Task: Look for space in Saratoga, United States from 10th July, 2023 to 15th July, 2023 for 7 adults in price range Rs.10000 to Rs.15000. Place can be entire place or shared room with 4 bedrooms having 7 beds and 4 bathrooms. Property type can be house, flat, guest house. Amenities needed are: wifi, TV, free parkinig on premises, gym, breakfast. Booking option can be shelf check-in. Required host language is English.
Action: Mouse moved to (407, 96)
Screenshot: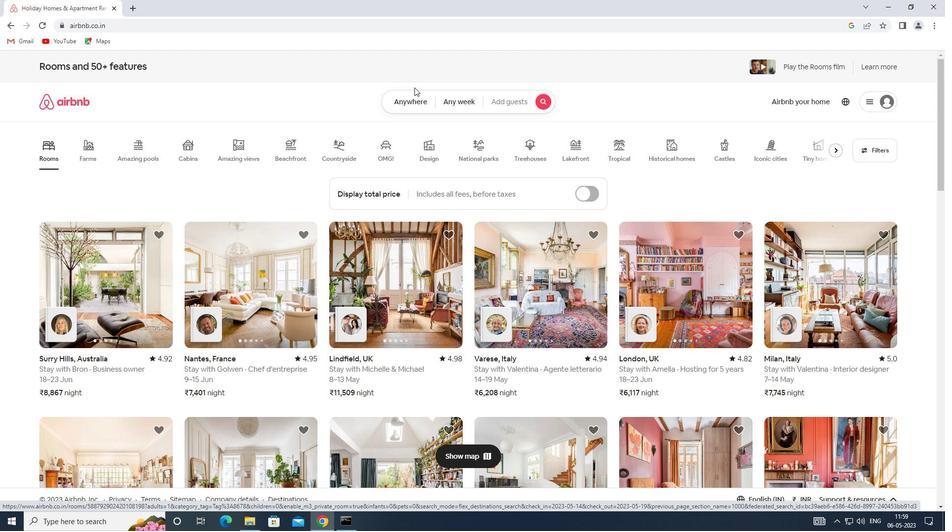 
Action: Mouse pressed left at (407, 96)
Screenshot: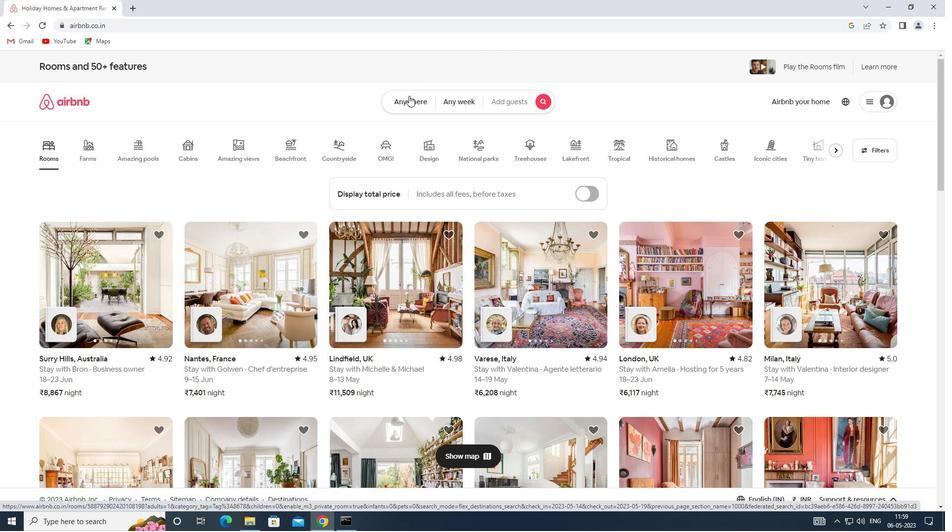 
Action: Mouse moved to (277, 146)
Screenshot: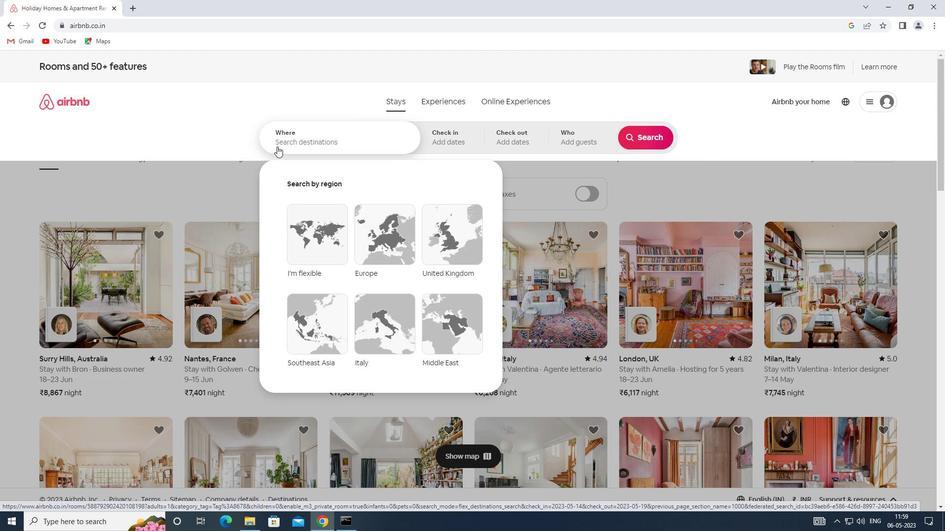 
Action: Mouse pressed left at (277, 146)
Screenshot: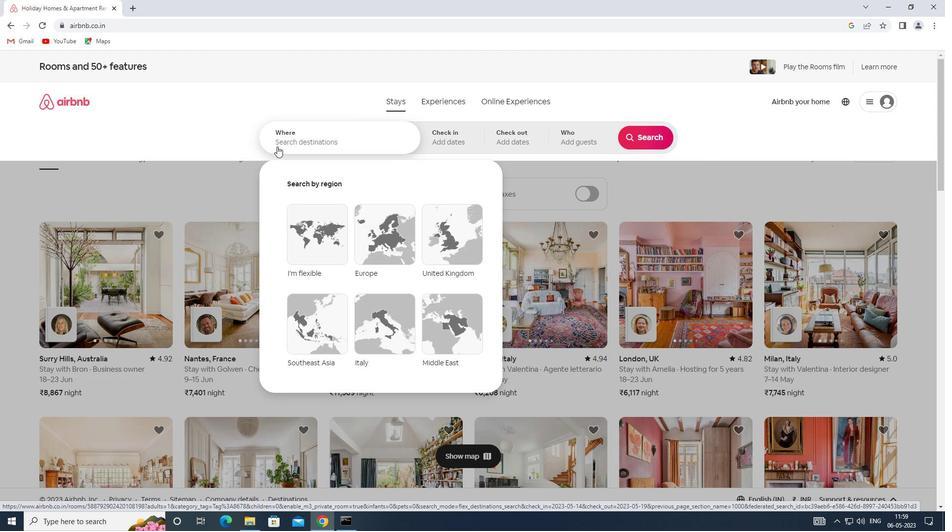 
Action: Key pressed <Key.shift><Key.shift><Key.shift><Key.shift><Key.shift><Key.shift><Key.shift><Key.shift><Key.shift><Key.shift><Key.shift><Key.shift><Key.shift><Key.shift><Key.shift><Key.shift><Key.shift><Key.shift><Key.shift><Key.shift><Key.shift><Key.shift><Key.shift><Key.shift><Key.shift><Key.shift><Key.shift><Key.shift><Key.shift><Key.shift><Key.shift><Key.shift><Key.shift><Key.shift><Key.shift><Key.shift><Key.shift><Key.shift><Key.shift><Key.shift><Key.shift><Key.shift><Key.shift><Key.shift>SPACE<Key.space>IN<Key.space><Key.shift><Key.shift><Key.shift><Key.shift><Key.shift><Key.shift><Key.shift><Key.shift><Key.shift><Key.shift><Key.shift><Key.shift><Key.shift><Key.shift><Key.shift><Key.shift><Key.shift><Key.shift><Key.shift><Key.shift><Key.shift><Key.shift><Key.shift><Key.shift><Key.shift><Key.shift><Key.shift><Key.shift><Key.shift><Key.shift><Key.shift><Key.shift><Key.shift>SARATOGA,<Key.shift>UNITED<Key.space><Key.shift>STATES
Screenshot: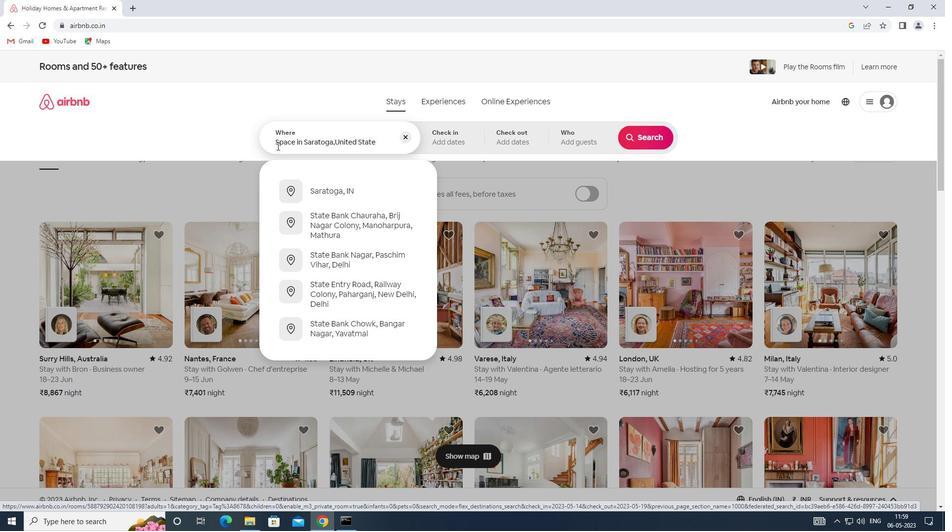 
Action: Mouse moved to (446, 135)
Screenshot: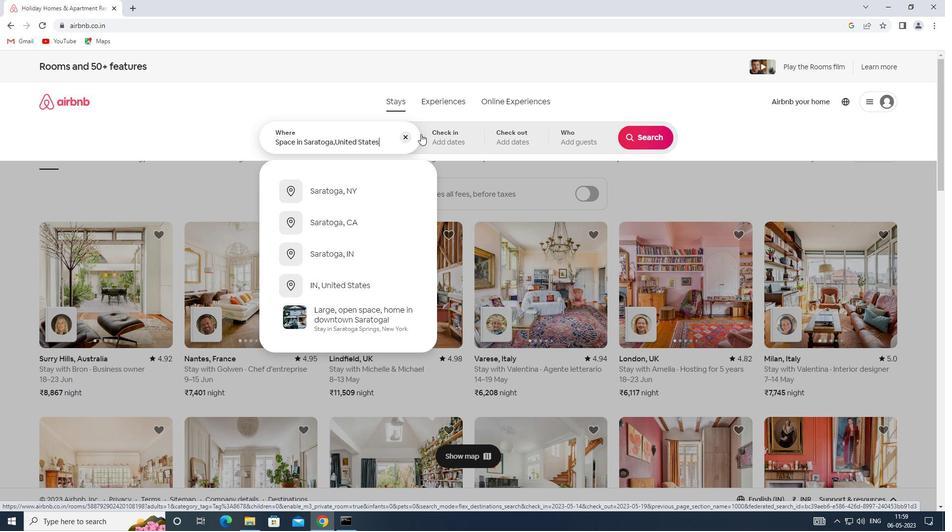 
Action: Mouse pressed left at (446, 135)
Screenshot: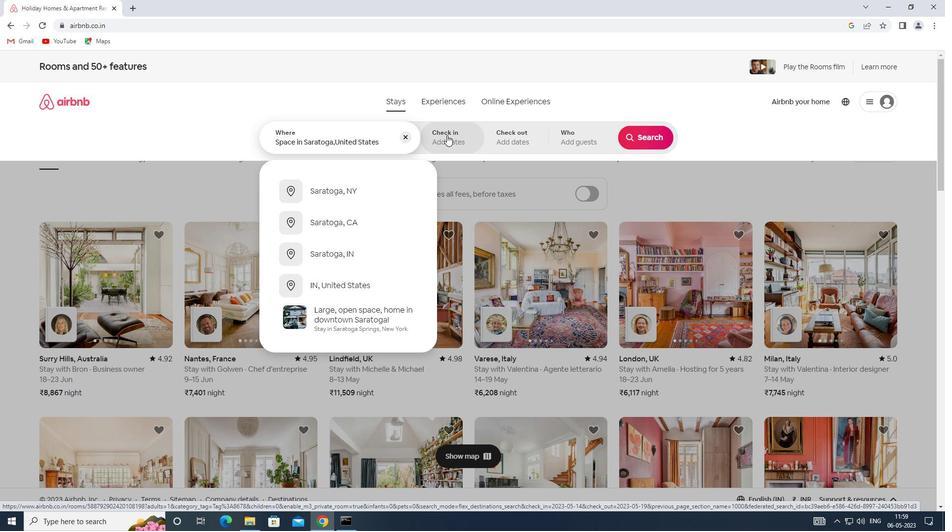 
Action: Mouse moved to (641, 221)
Screenshot: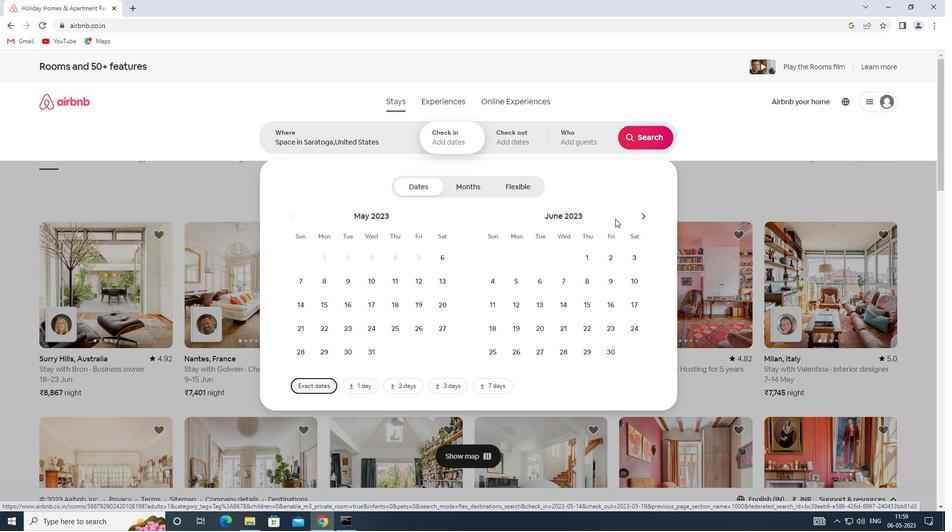 
Action: Mouse pressed left at (641, 221)
Screenshot: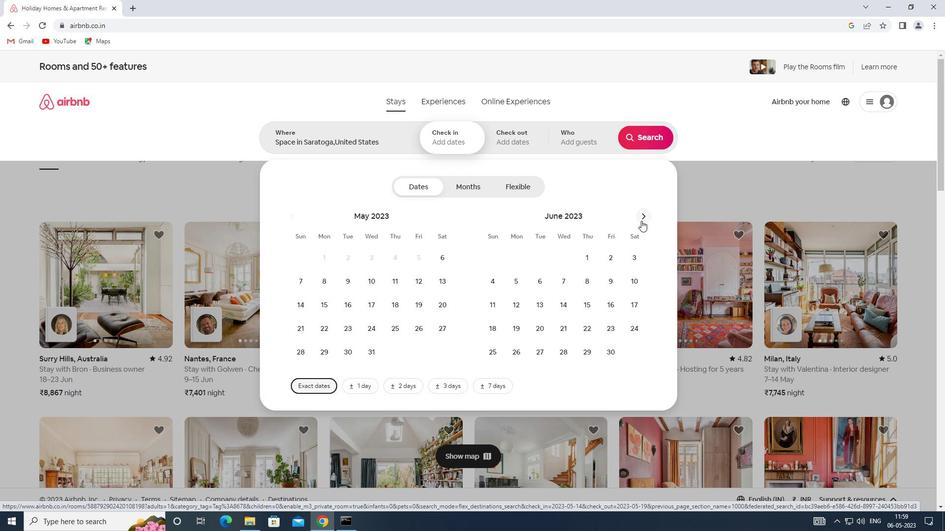 
Action: Mouse moved to (516, 304)
Screenshot: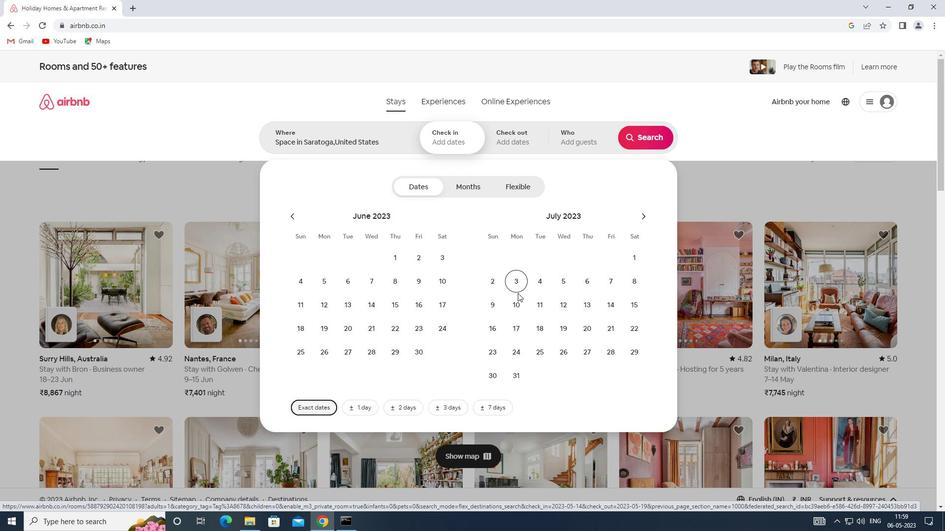 
Action: Mouse pressed left at (516, 304)
Screenshot: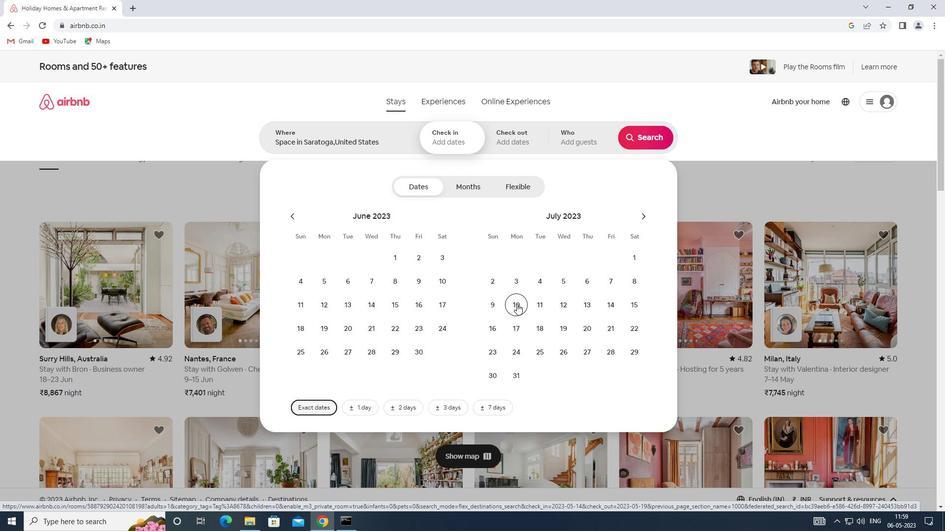 
Action: Mouse moved to (625, 305)
Screenshot: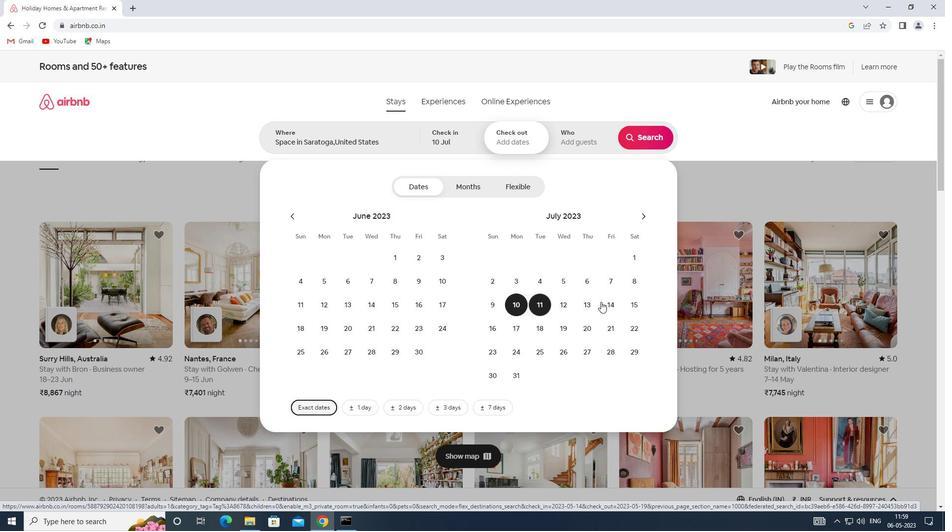 
Action: Mouse pressed left at (625, 305)
Screenshot: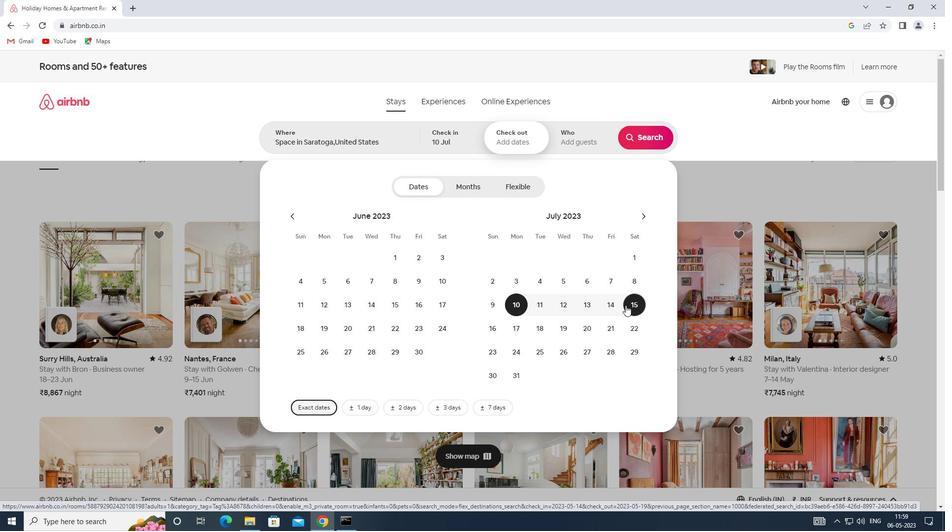 
Action: Mouse moved to (572, 142)
Screenshot: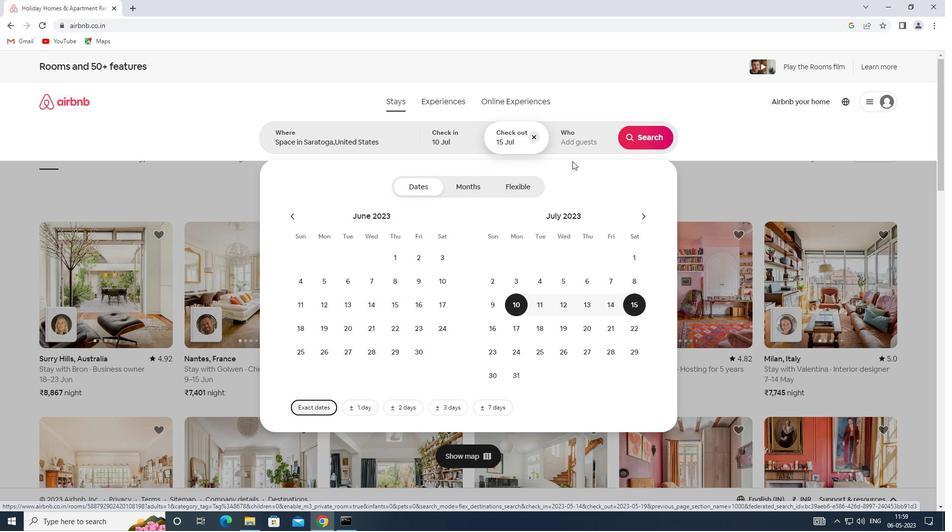 
Action: Mouse pressed left at (572, 142)
Screenshot: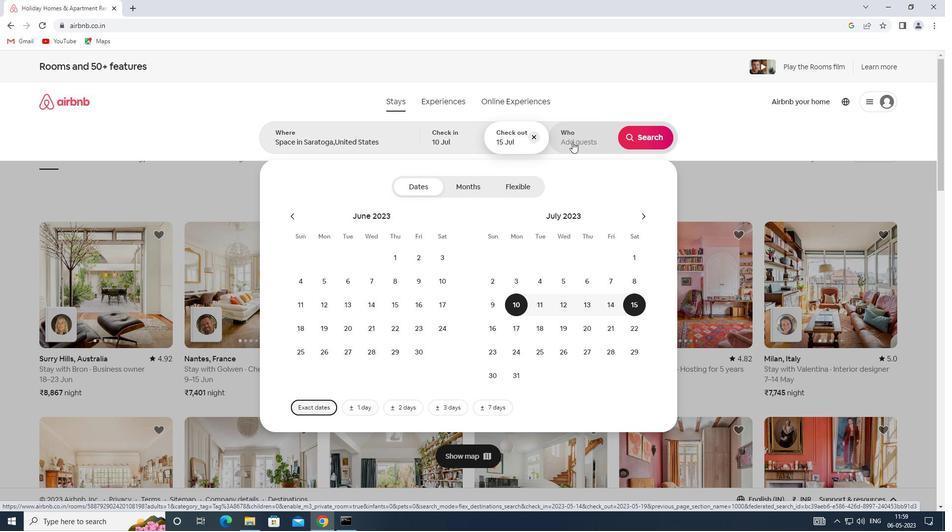 
Action: Mouse moved to (648, 195)
Screenshot: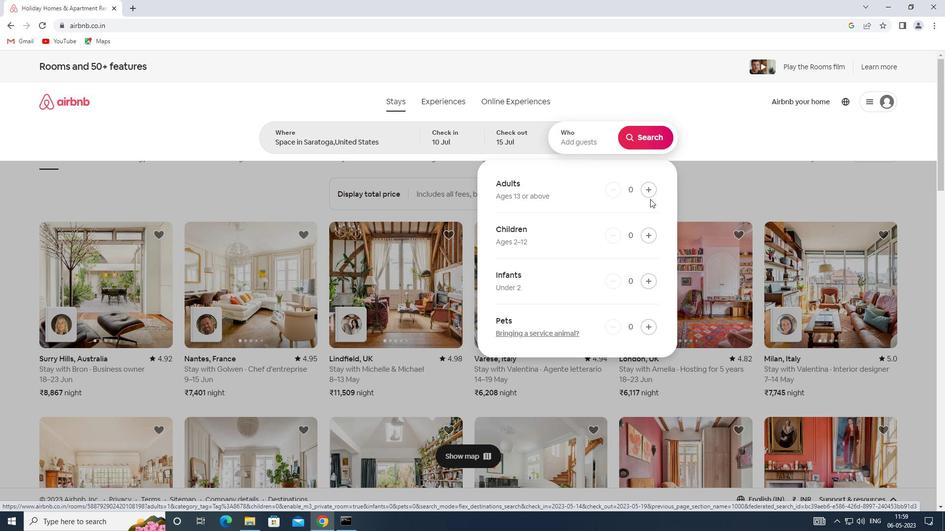 
Action: Mouse pressed left at (648, 195)
Screenshot: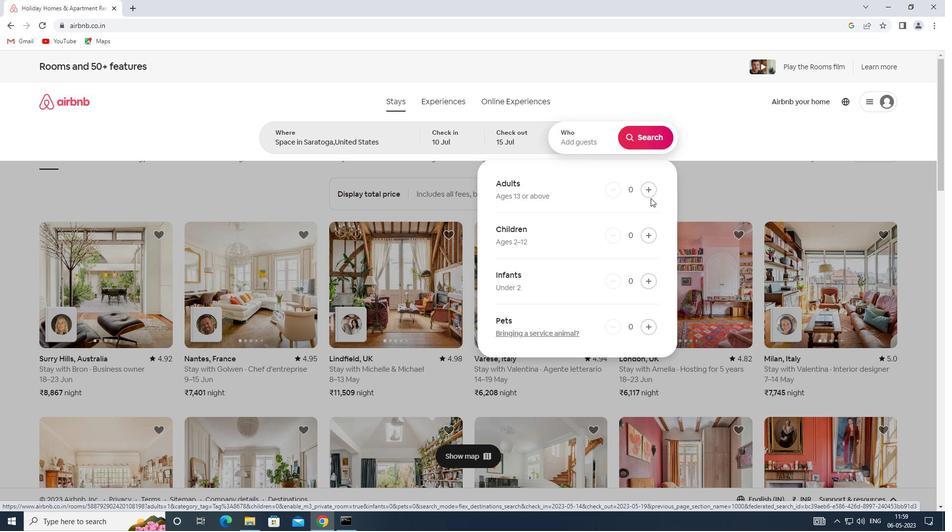 
Action: Mouse pressed left at (648, 195)
Screenshot: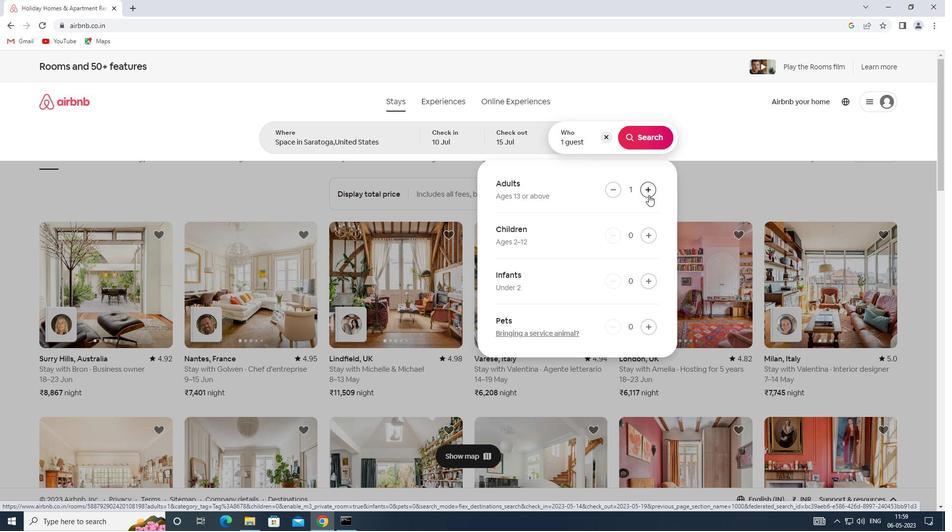 
Action: Mouse pressed left at (648, 195)
Screenshot: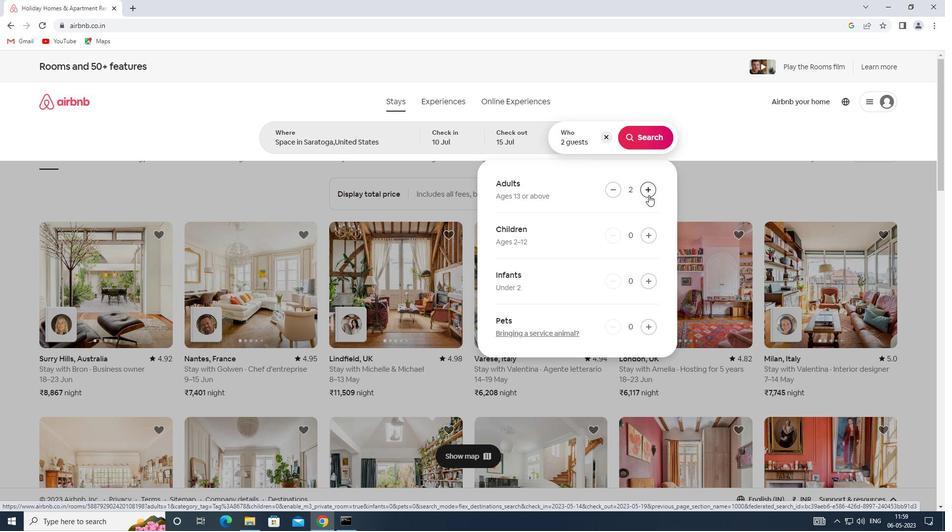 
Action: Mouse pressed left at (648, 195)
Screenshot: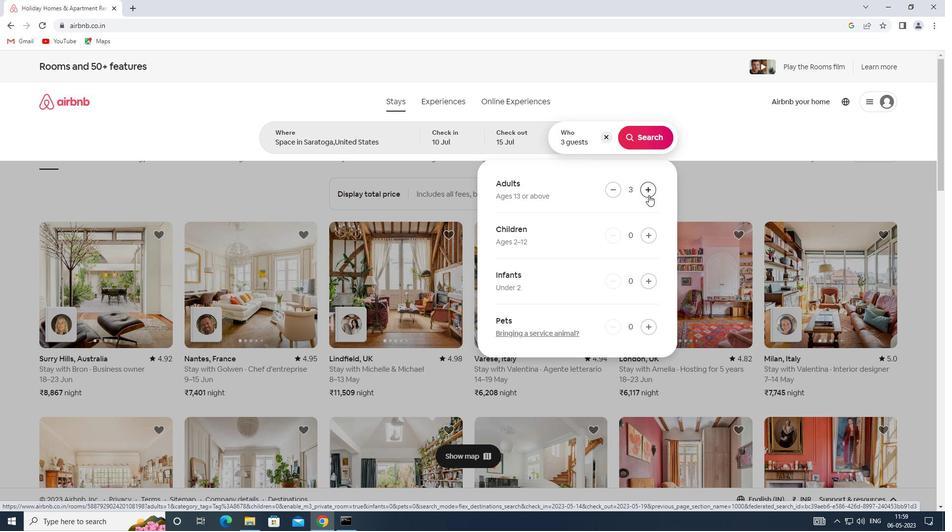 
Action: Mouse pressed left at (648, 195)
Screenshot: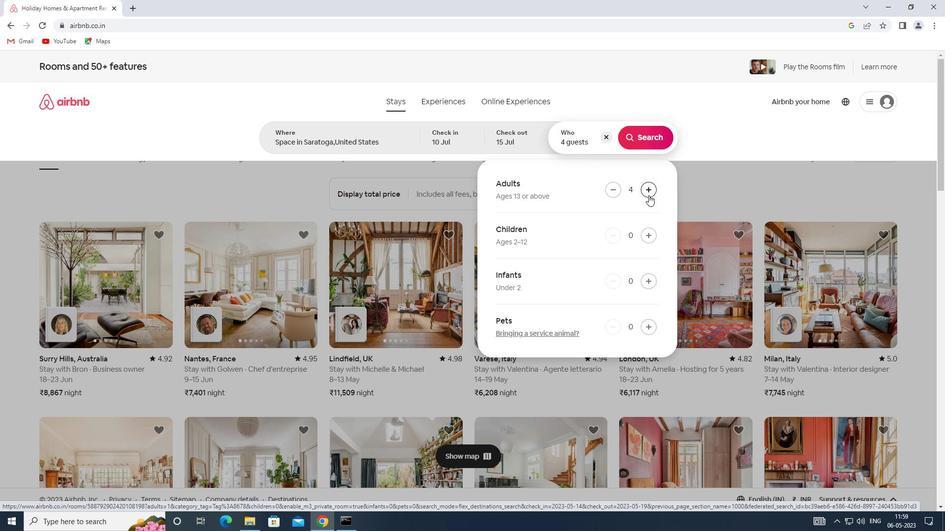 
Action: Mouse pressed left at (648, 195)
Screenshot: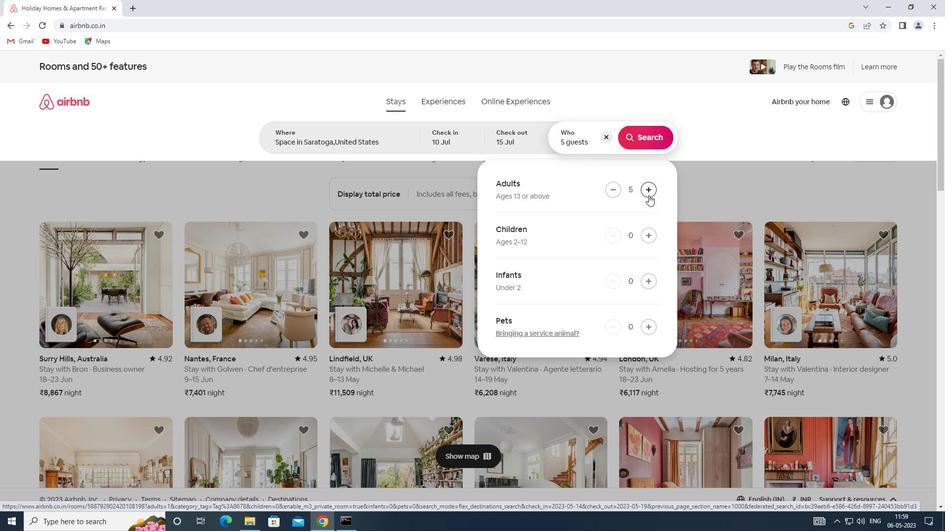 
Action: Mouse pressed left at (648, 195)
Screenshot: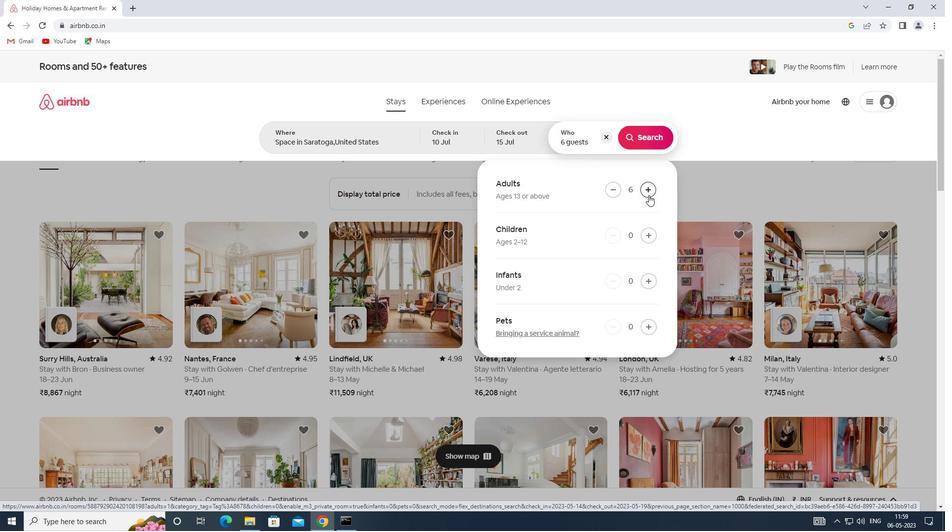 
Action: Mouse moved to (639, 139)
Screenshot: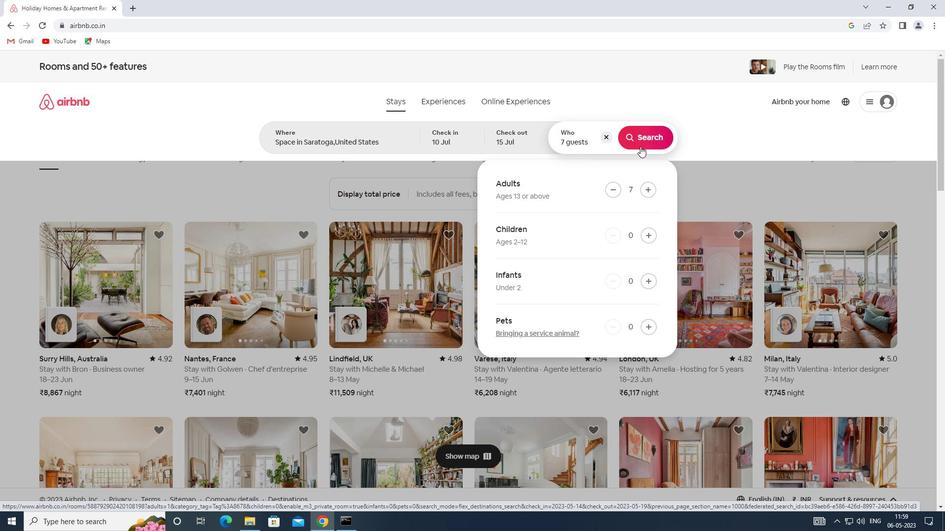 
Action: Mouse pressed left at (639, 139)
Screenshot: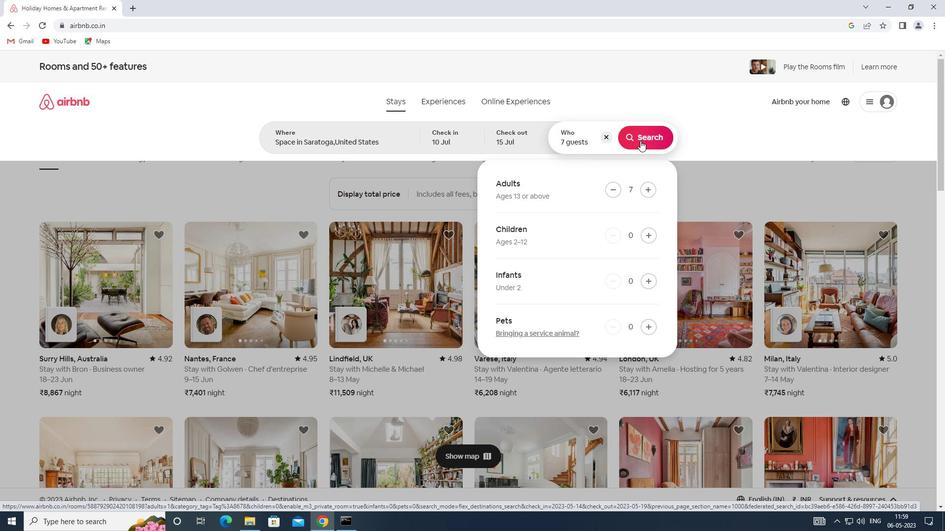 
Action: Mouse moved to (896, 113)
Screenshot: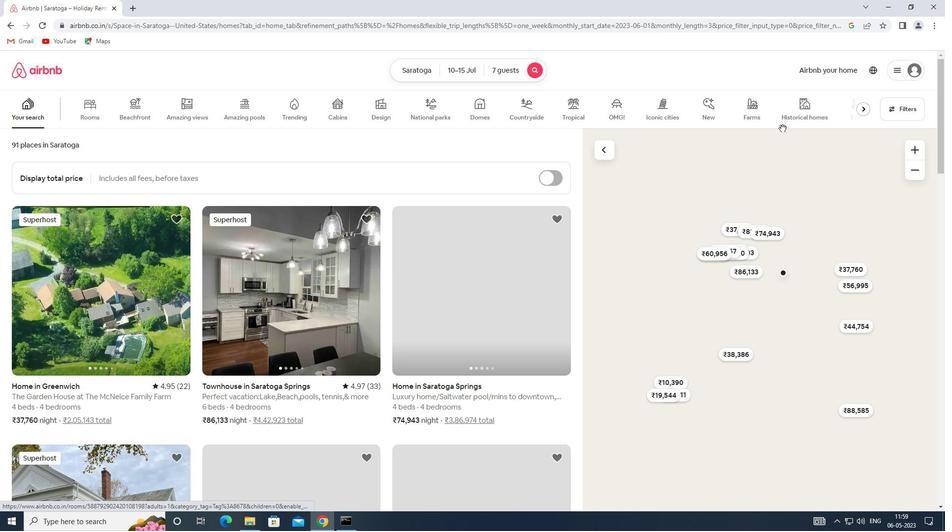 
Action: Mouse pressed left at (896, 113)
Screenshot: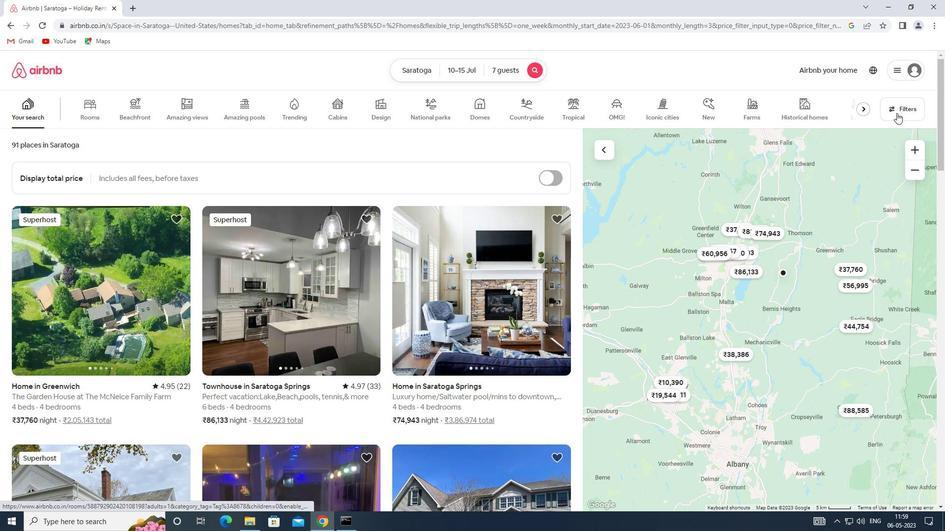 
Action: Mouse moved to (351, 352)
Screenshot: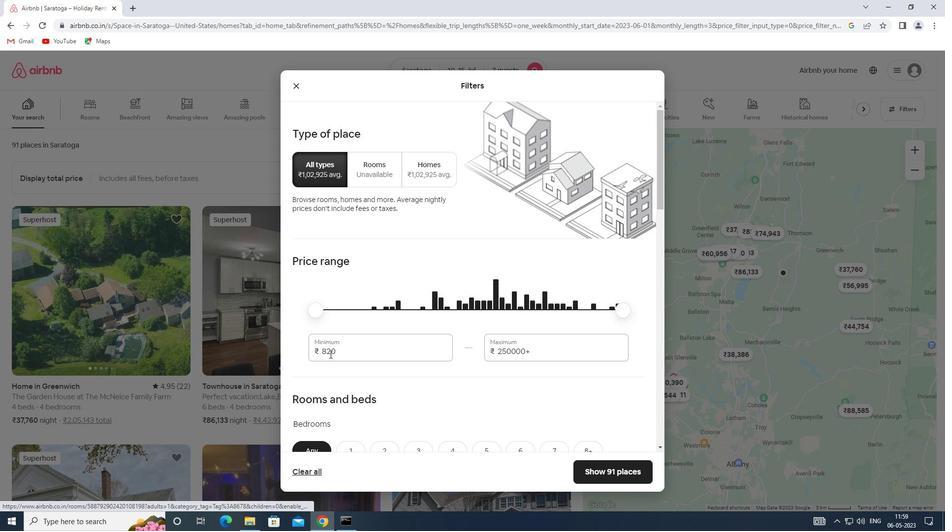 
Action: Mouse pressed left at (351, 352)
Screenshot: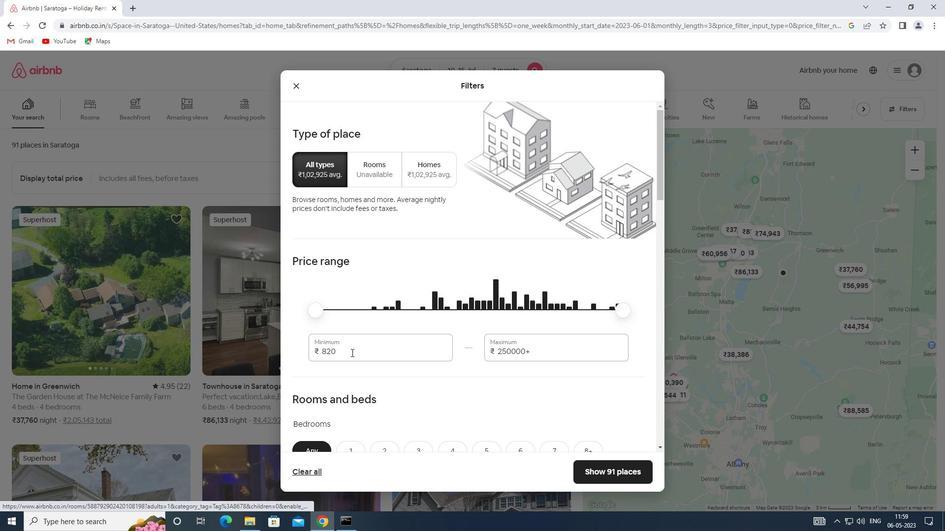 
Action: Mouse moved to (313, 347)
Screenshot: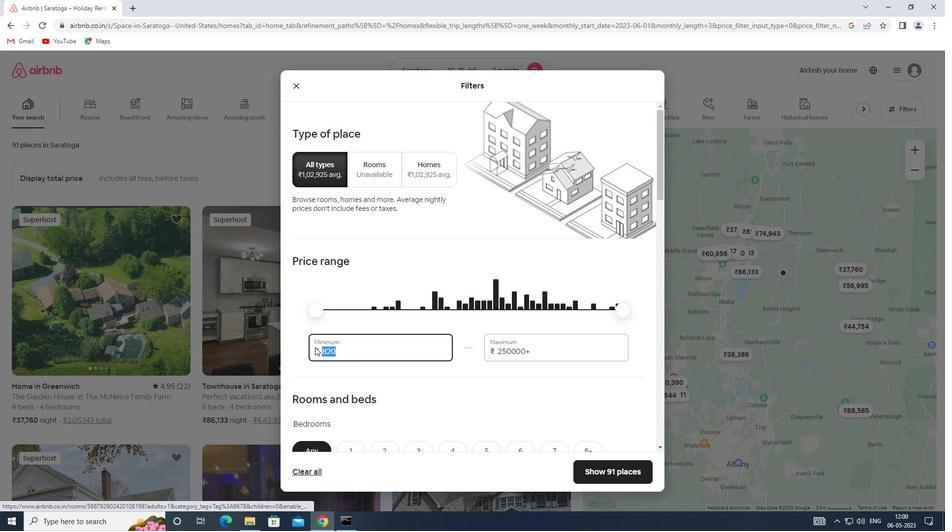 
Action: Key pressed 10000
Screenshot: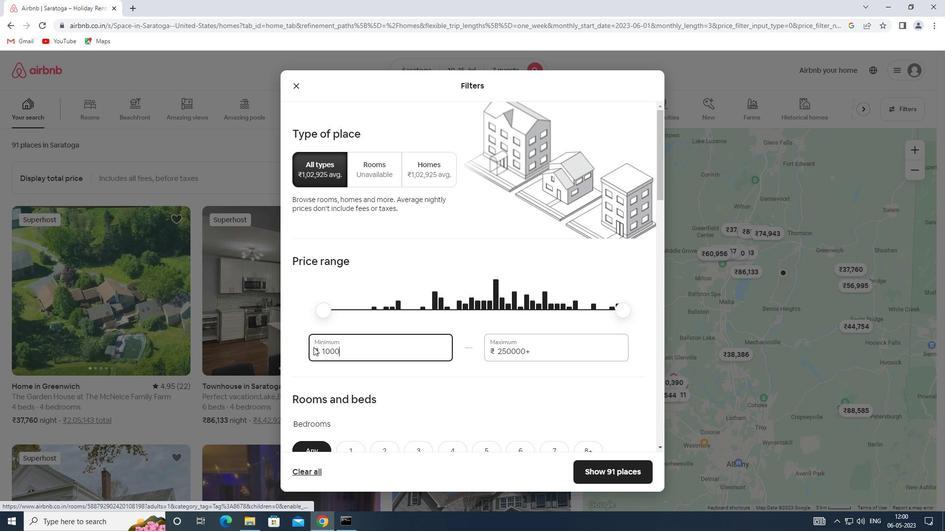 
Action: Mouse moved to (549, 351)
Screenshot: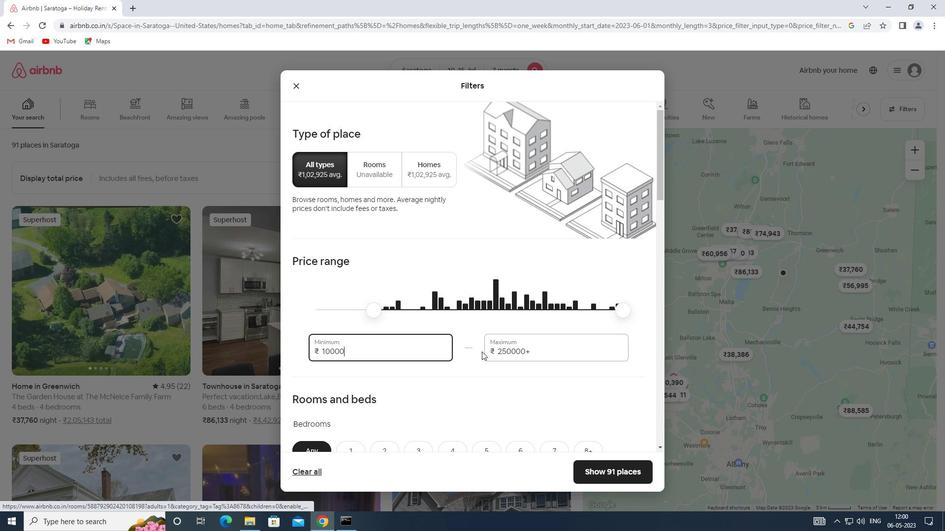 
Action: Mouse pressed left at (549, 351)
Screenshot: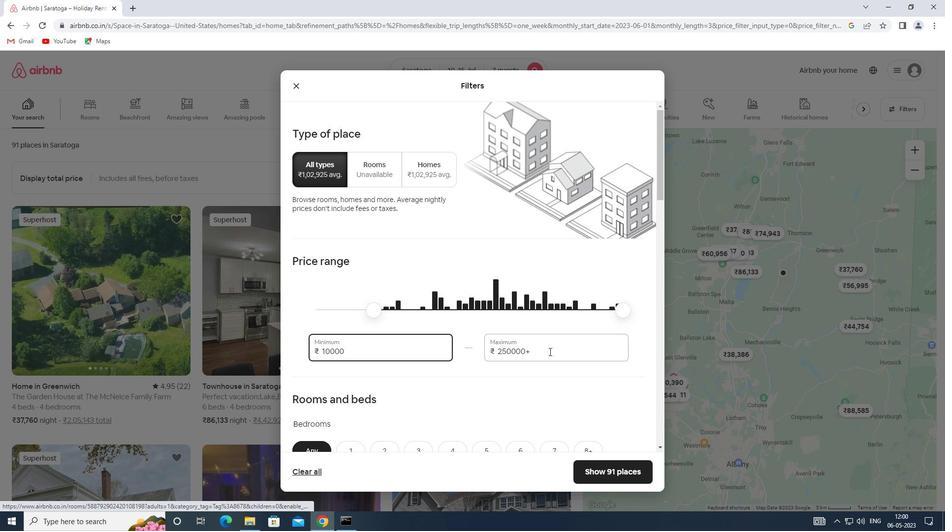 
Action: Mouse moved to (492, 351)
Screenshot: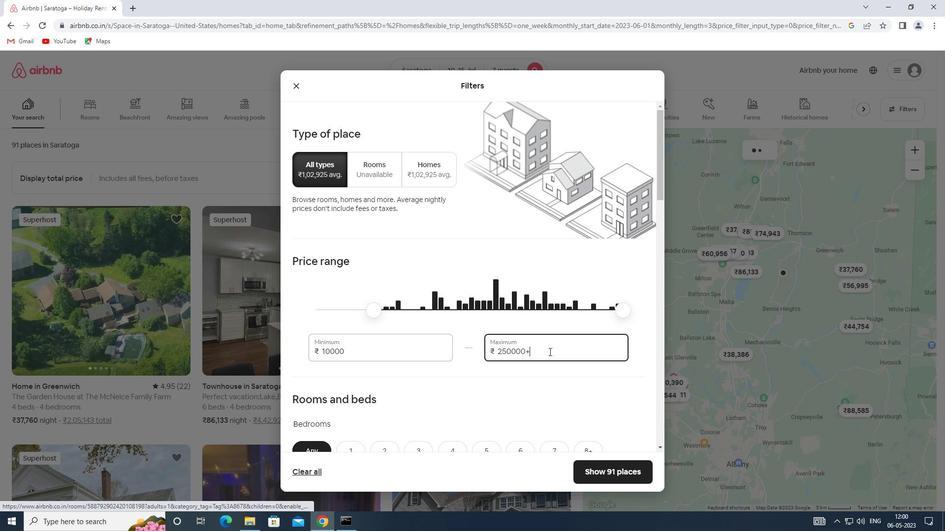 
Action: Key pressed 15000
Screenshot: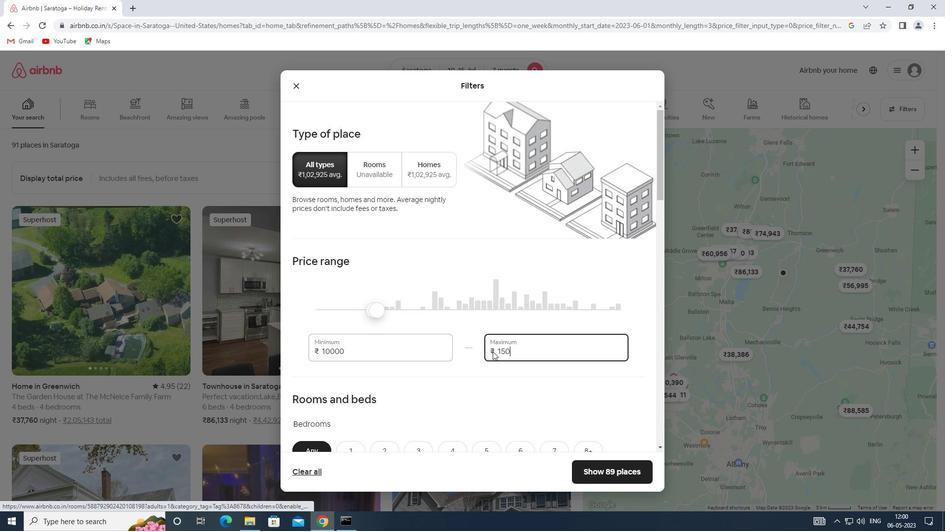 
Action: Mouse moved to (420, 345)
Screenshot: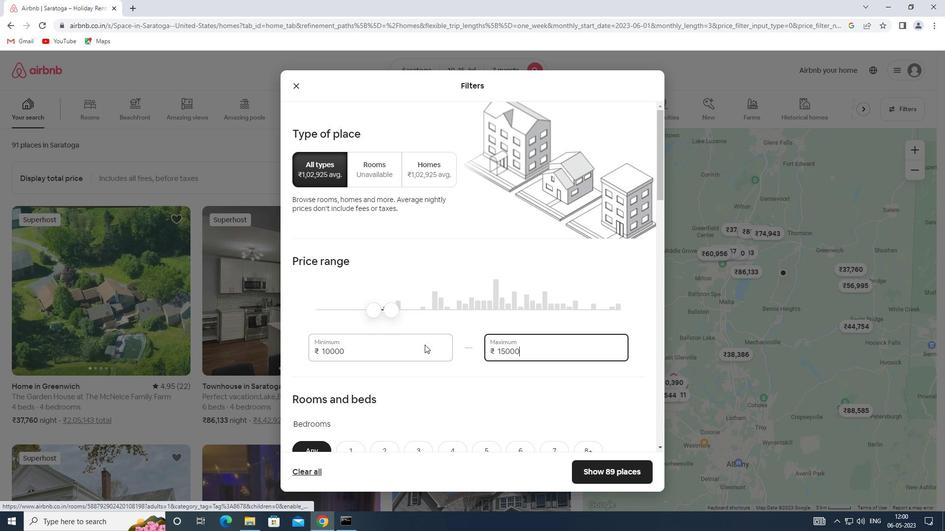
Action: Mouse scrolled (420, 344) with delta (0, 0)
Screenshot: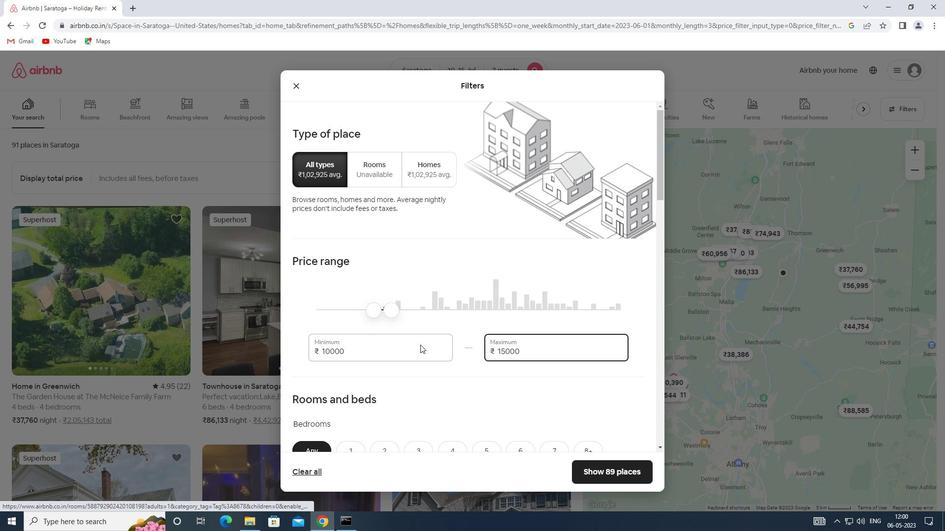 
Action: Mouse scrolled (420, 344) with delta (0, 0)
Screenshot: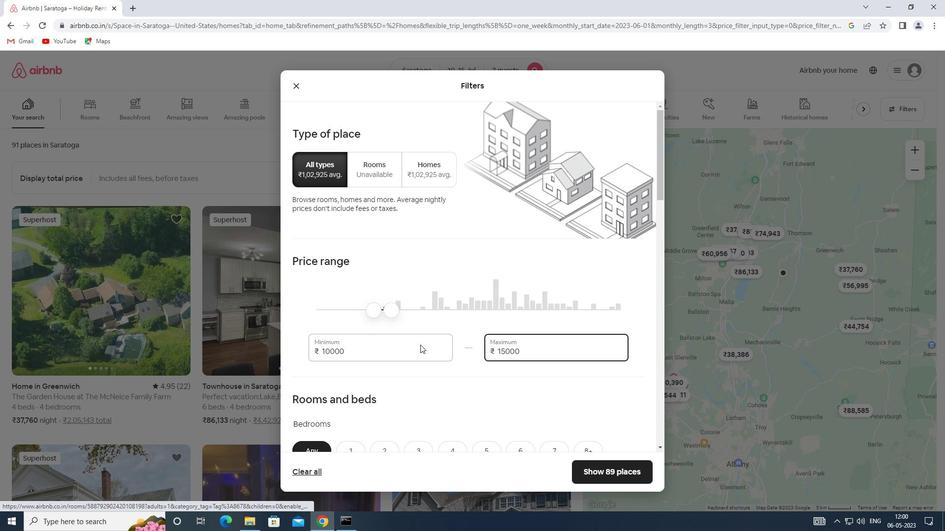 
Action: Mouse moved to (417, 340)
Screenshot: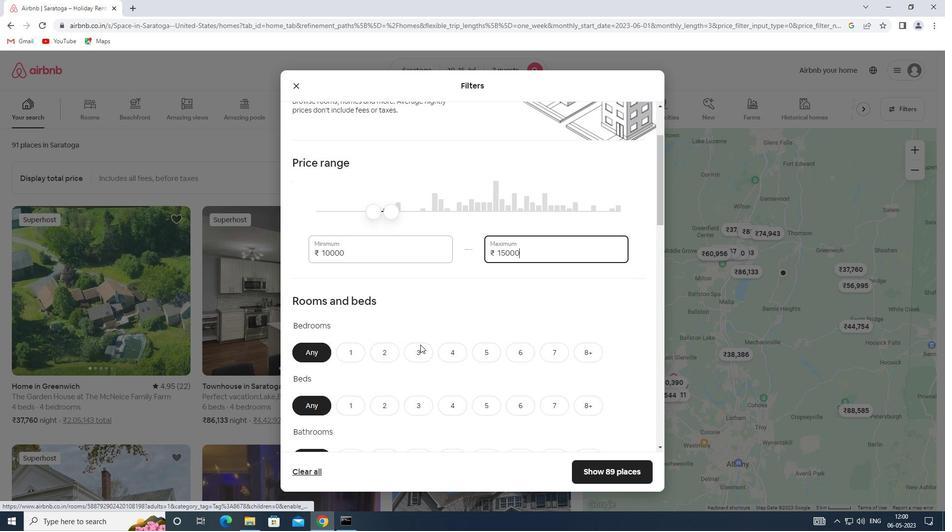 
Action: Mouse scrolled (417, 339) with delta (0, 0)
Screenshot: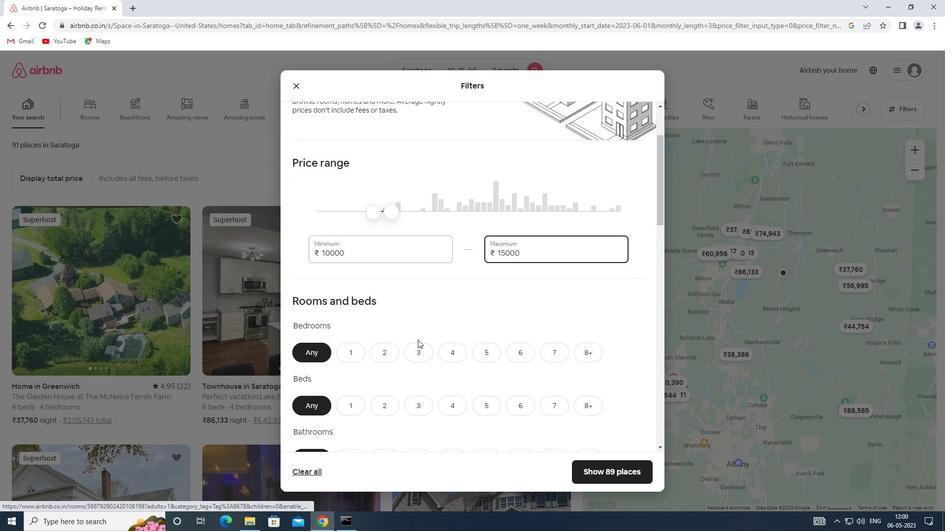 
Action: Mouse moved to (446, 301)
Screenshot: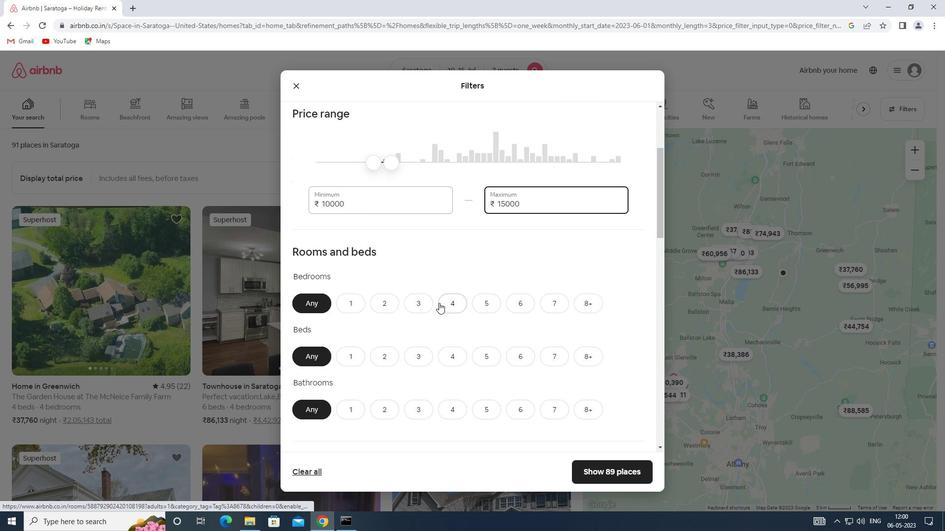 
Action: Mouse pressed left at (446, 301)
Screenshot: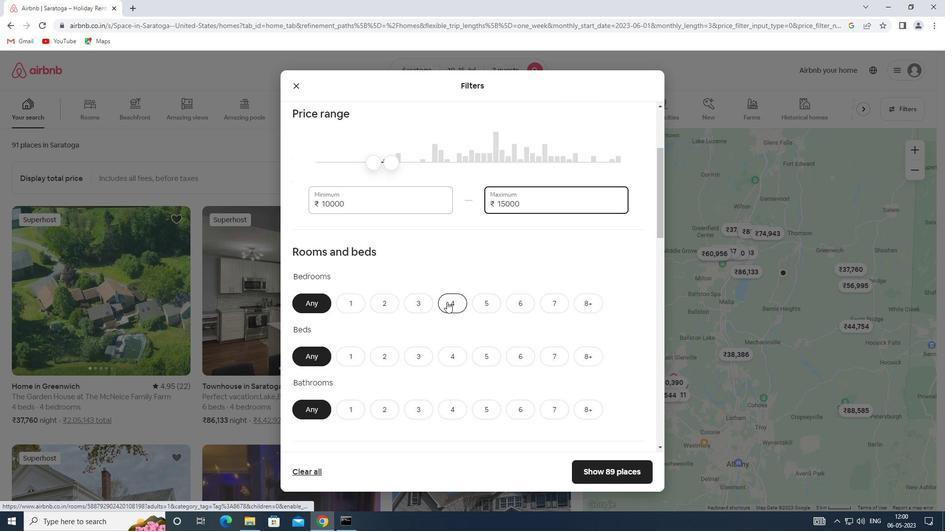 
Action: Mouse moved to (547, 355)
Screenshot: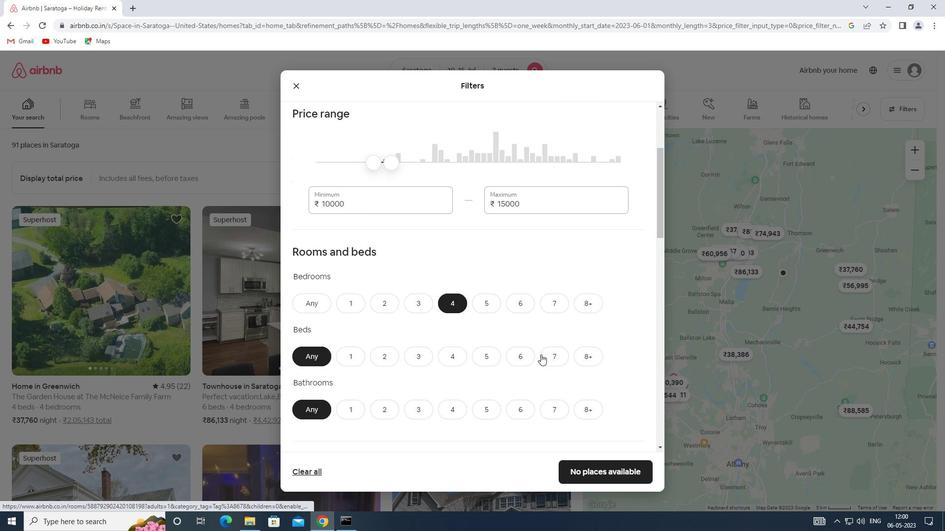 
Action: Mouse pressed left at (547, 355)
Screenshot: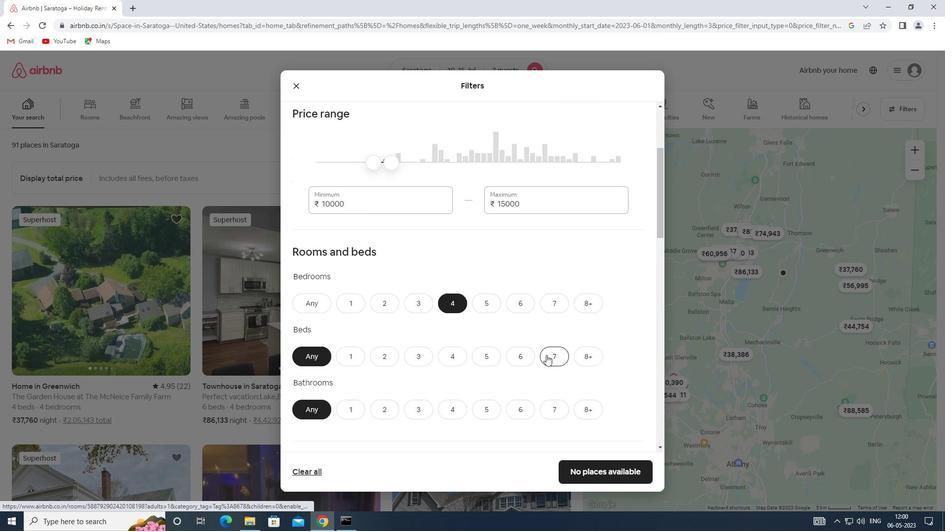 
Action: Mouse moved to (458, 410)
Screenshot: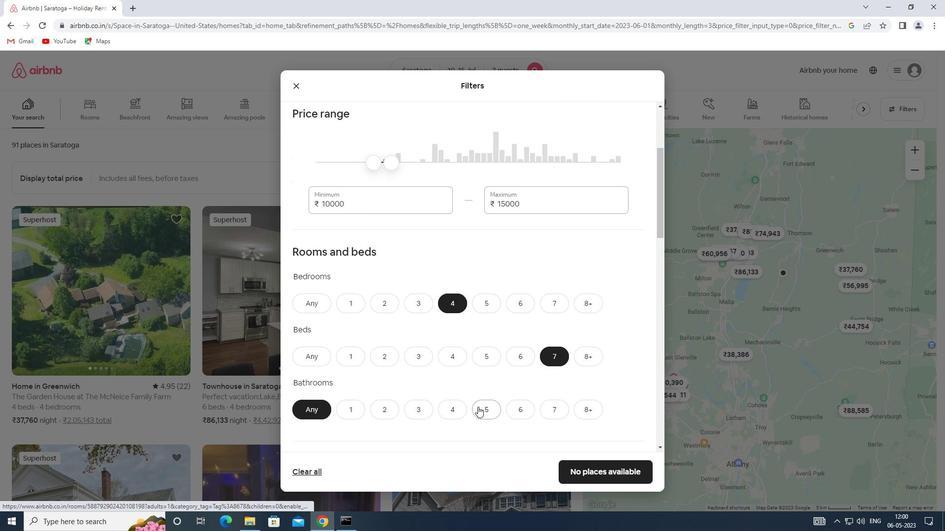 
Action: Mouse pressed left at (458, 410)
Screenshot: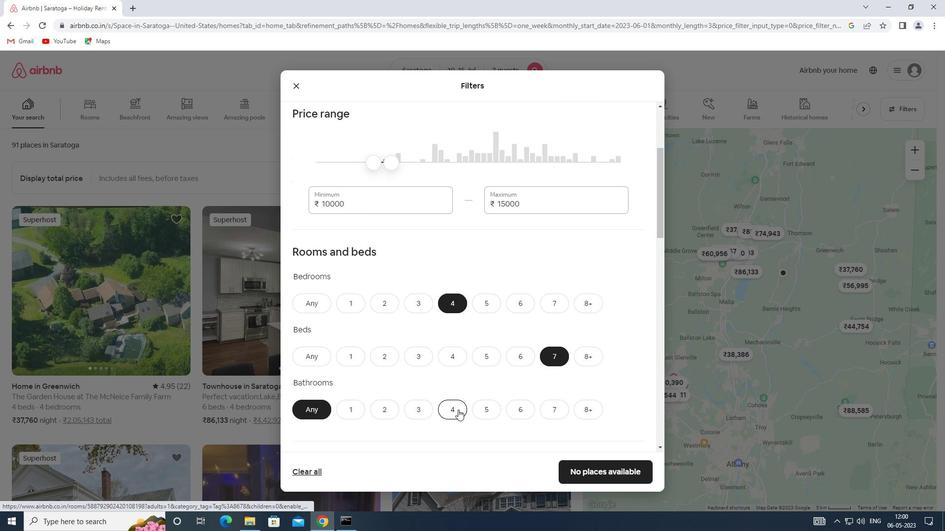 
Action: Mouse moved to (398, 342)
Screenshot: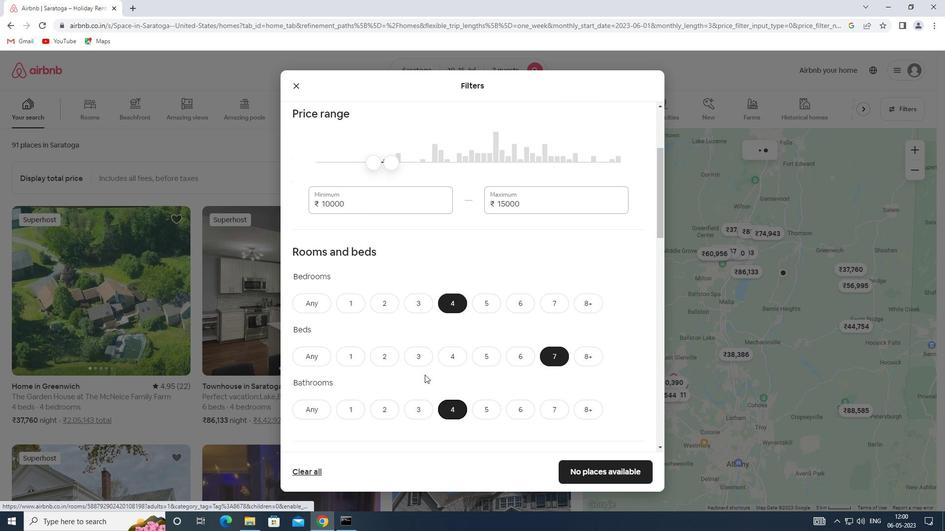 
Action: Mouse scrolled (398, 341) with delta (0, 0)
Screenshot: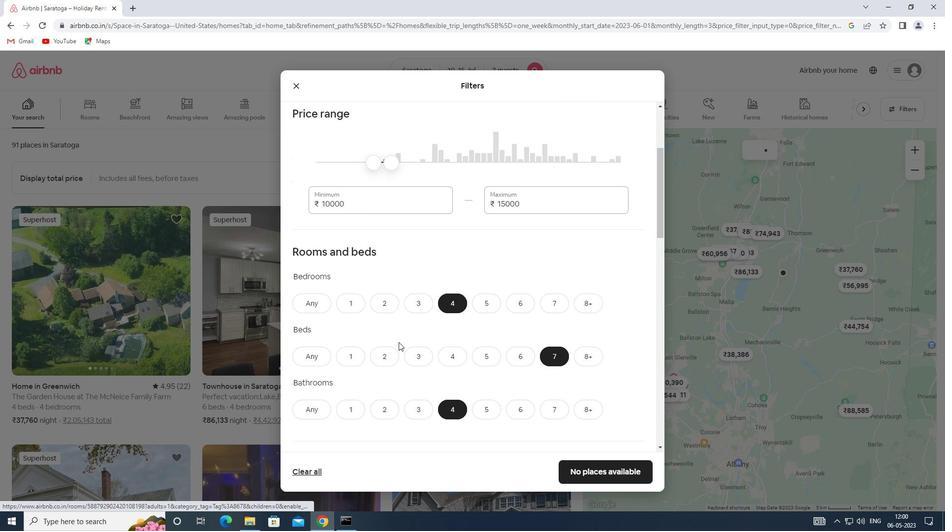 
Action: Mouse scrolled (398, 341) with delta (0, 0)
Screenshot: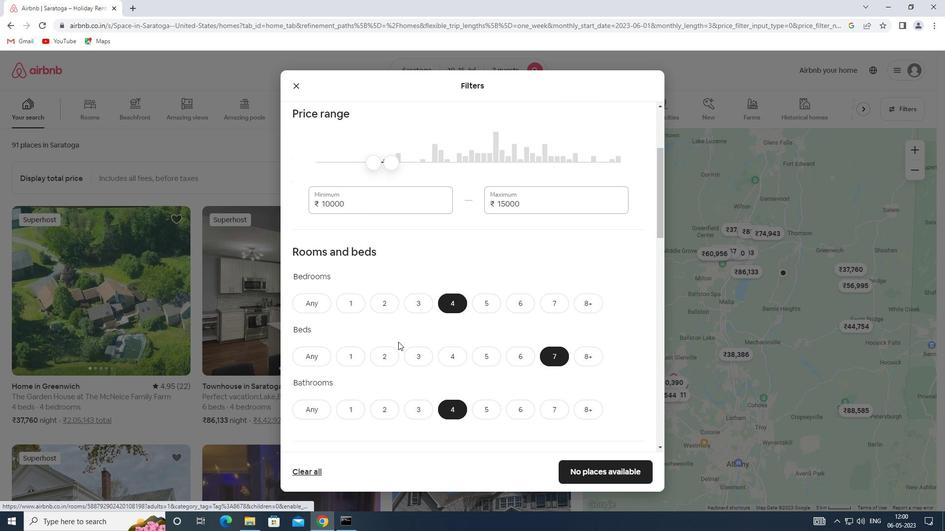 
Action: Mouse scrolled (398, 341) with delta (0, 0)
Screenshot: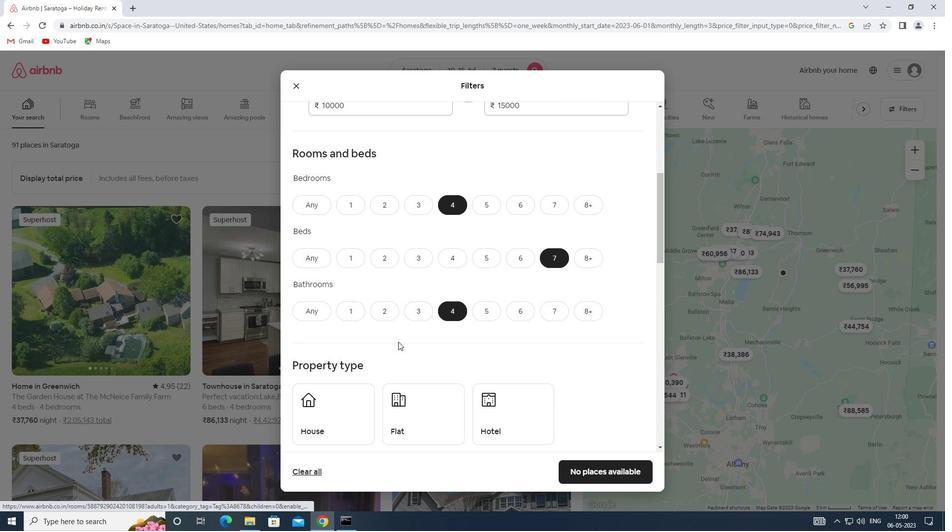
Action: Mouse scrolled (398, 341) with delta (0, 0)
Screenshot: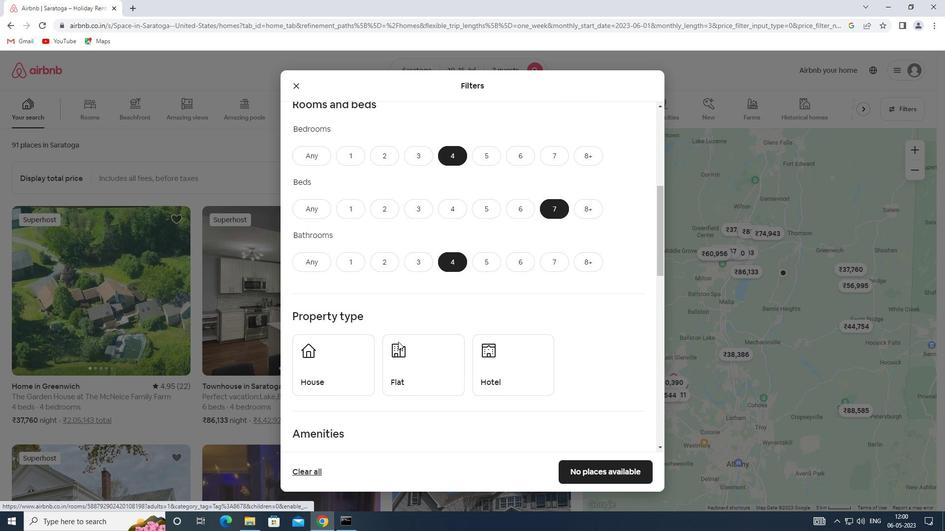 
Action: Mouse moved to (366, 331)
Screenshot: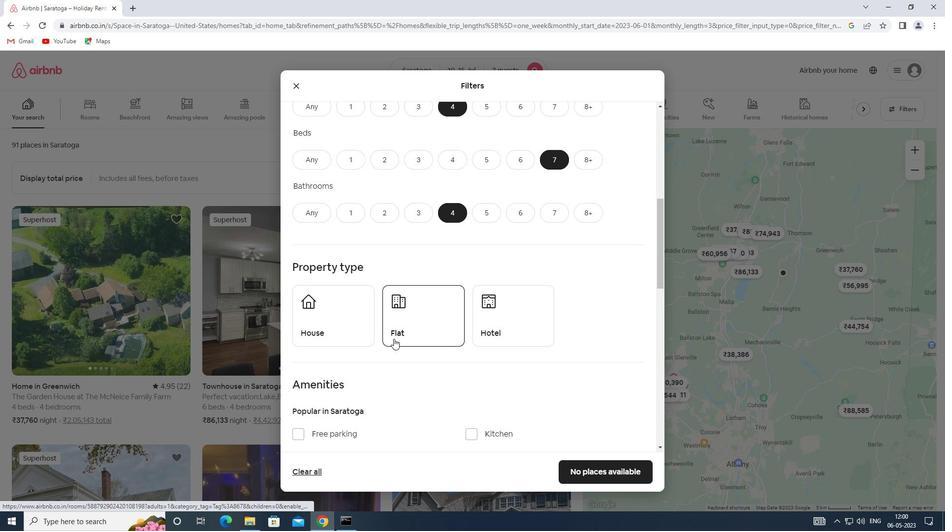 
Action: Mouse pressed left at (366, 331)
Screenshot: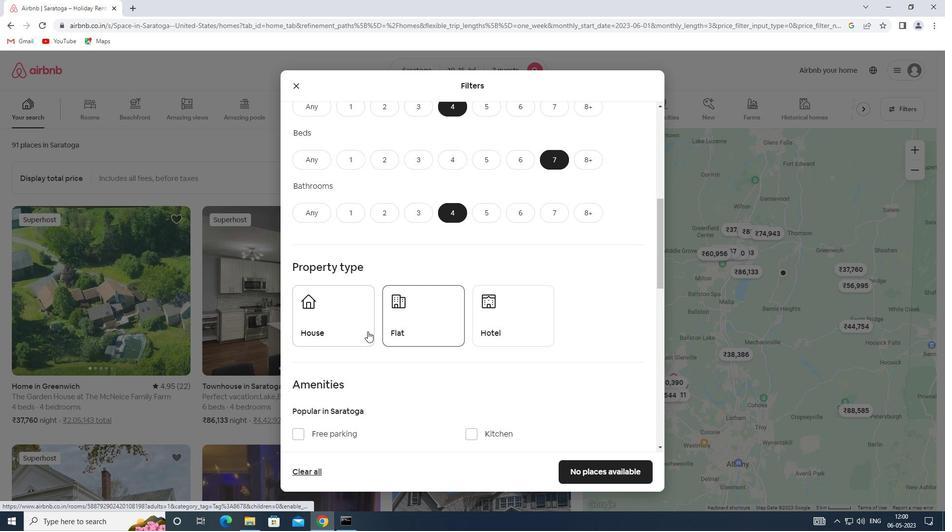 
Action: Mouse moved to (414, 329)
Screenshot: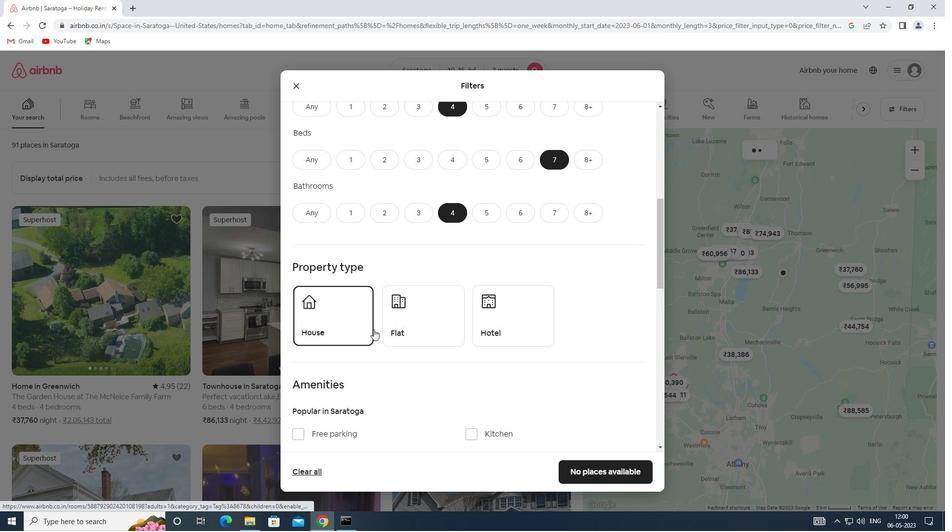 
Action: Mouse pressed left at (414, 329)
Screenshot: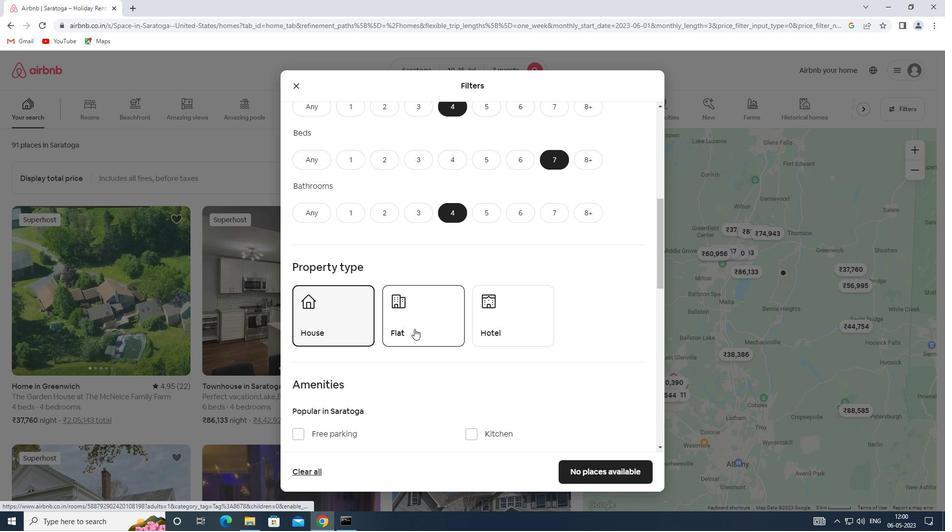 
Action: Mouse moved to (330, 326)
Screenshot: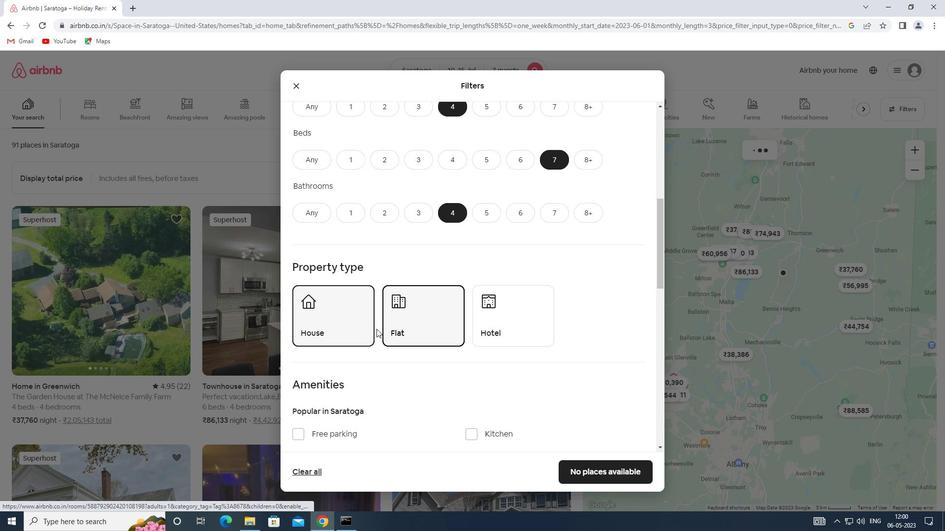 
Action: Mouse scrolled (330, 326) with delta (0, 0)
Screenshot: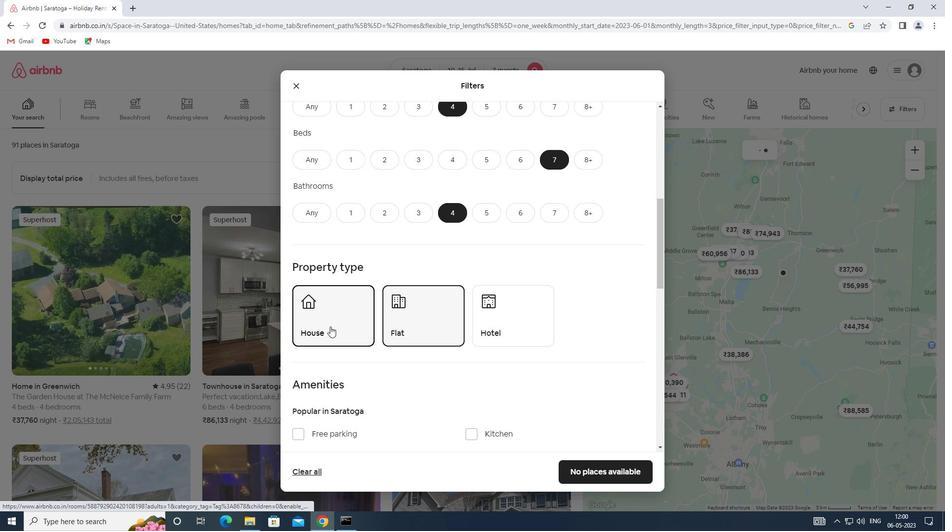 
Action: Mouse scrolled (330, 326) with delta (0, 0)
Screenshot: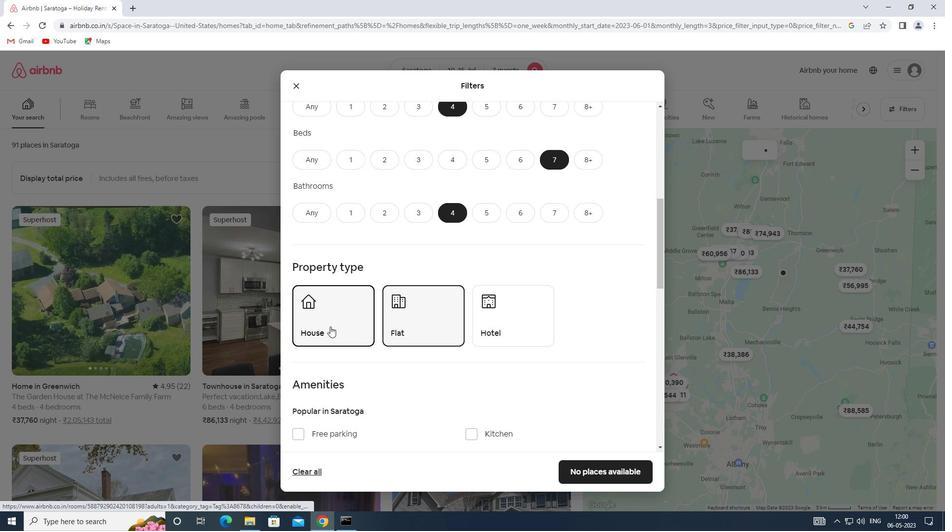 
Action: Mouse scrolled (330, 326) with delta (0, 0)
Screenshot: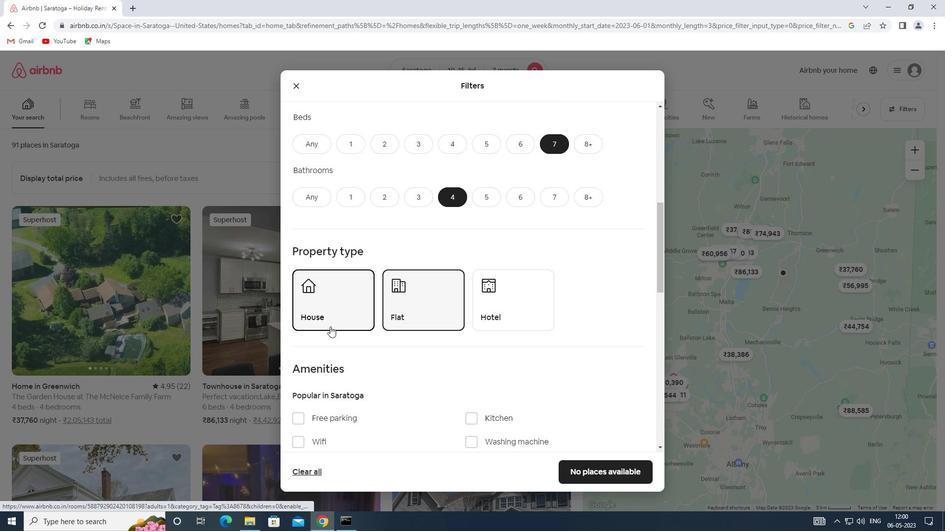 
Action: Mouse moved to (323, 312)
Screenshot: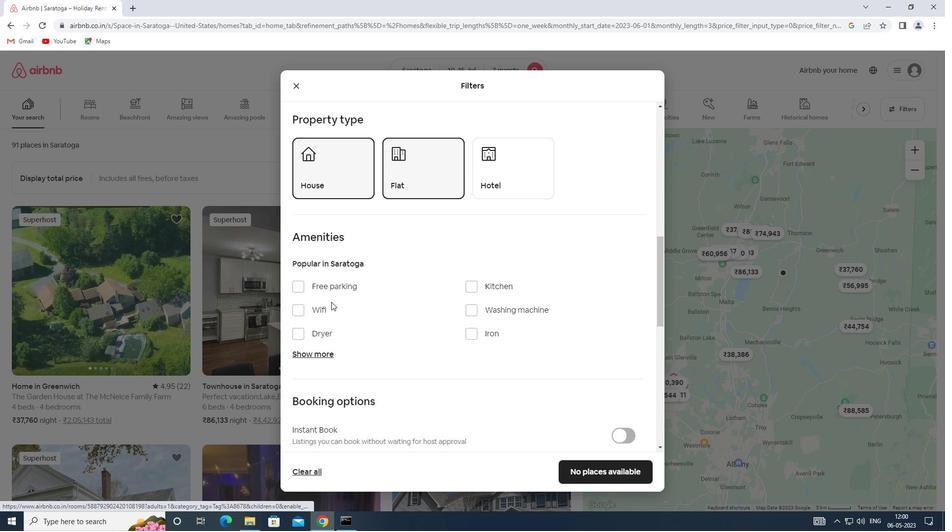 
Action: Mouse pressed left at (323, 312)
Screenshot: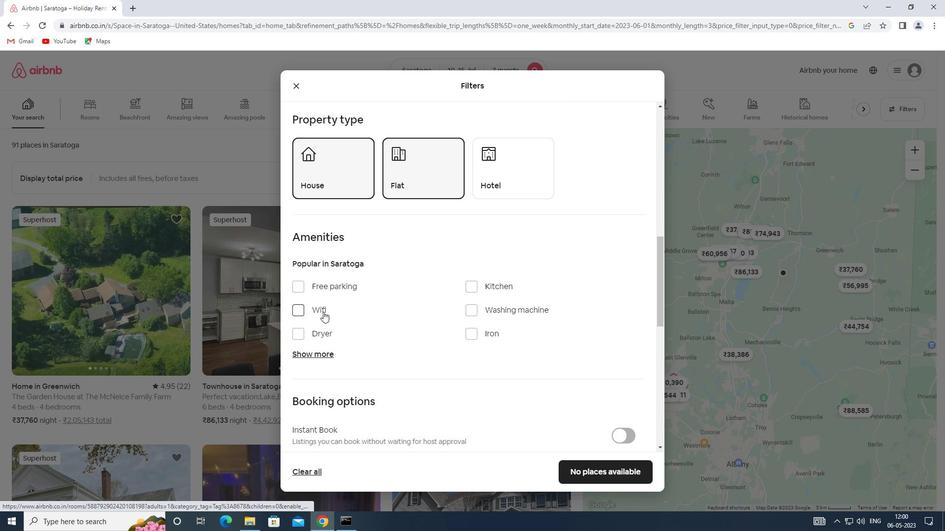 
Action: Mouse moved to (326, 357)
Screenshot: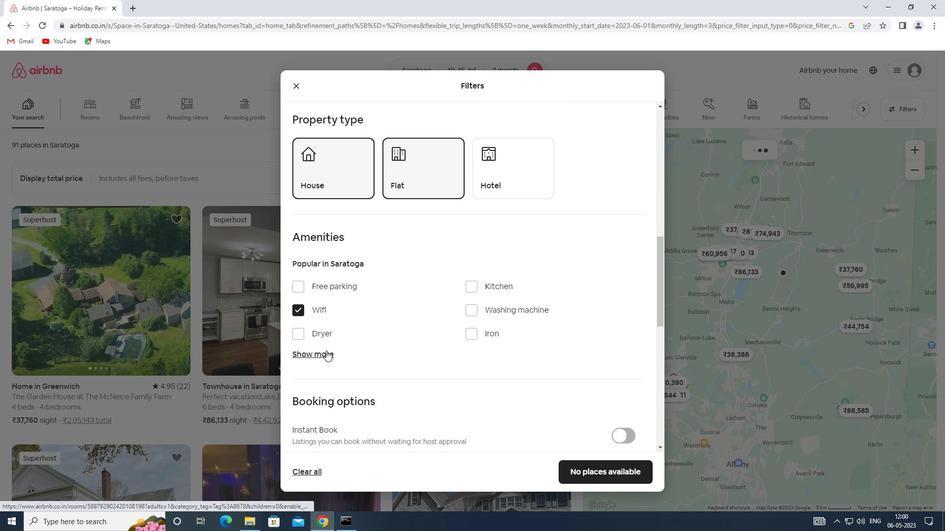 
Action: Mouse pressed left at (326, 357)
Screenshot: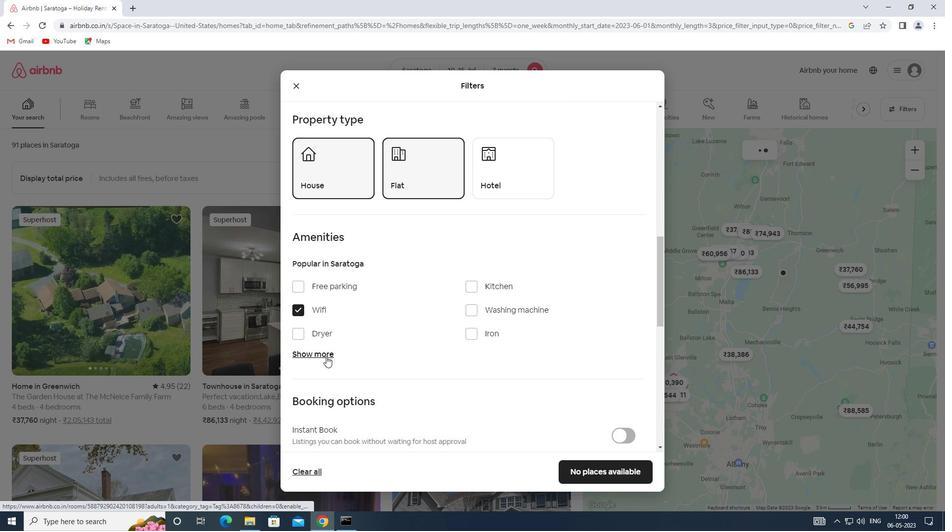 
Action: Mouse scrolled (326, 356) with delta (0, 0)
Screenshot: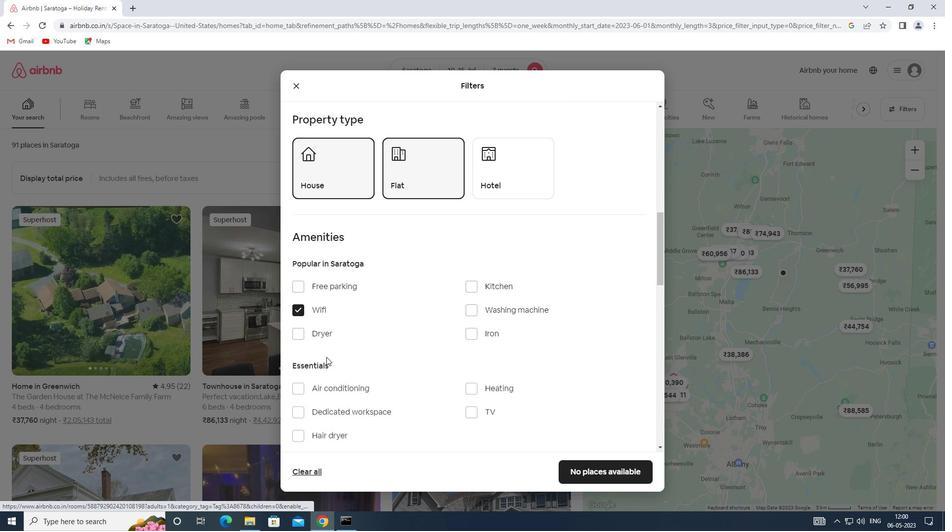
Action: Mouse scrolled (326, 356) with delta (0, 0)
Screenshot: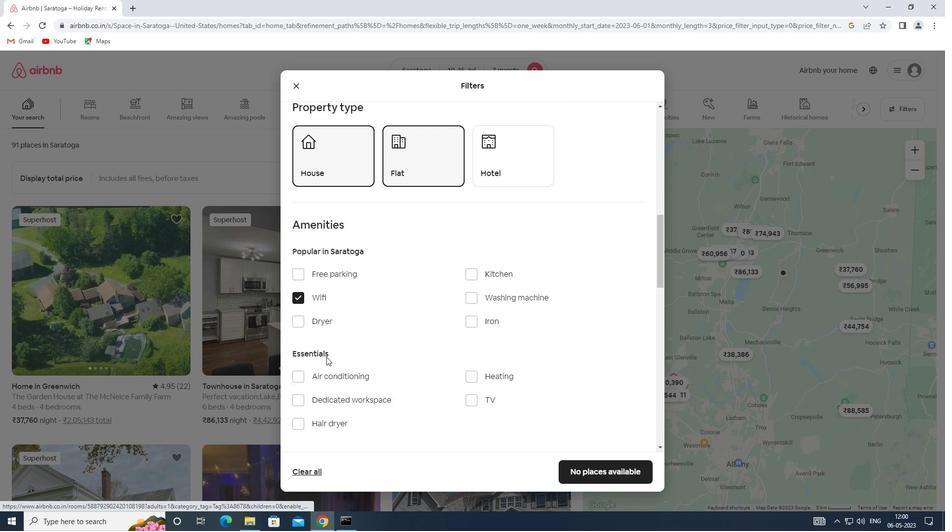 
Action: Mouse moved to (473, 312)
Screenshot: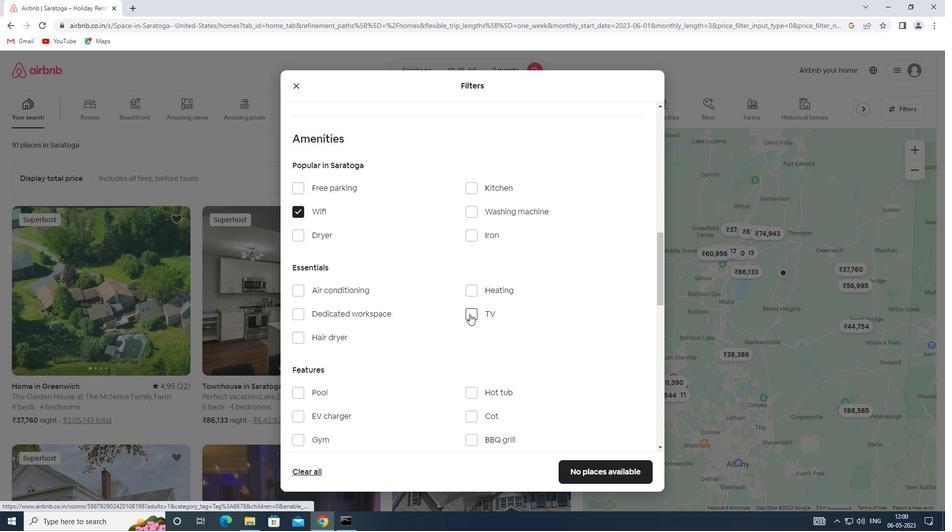 
Action: Mouse pressed left at (473, 312)
Screenshot: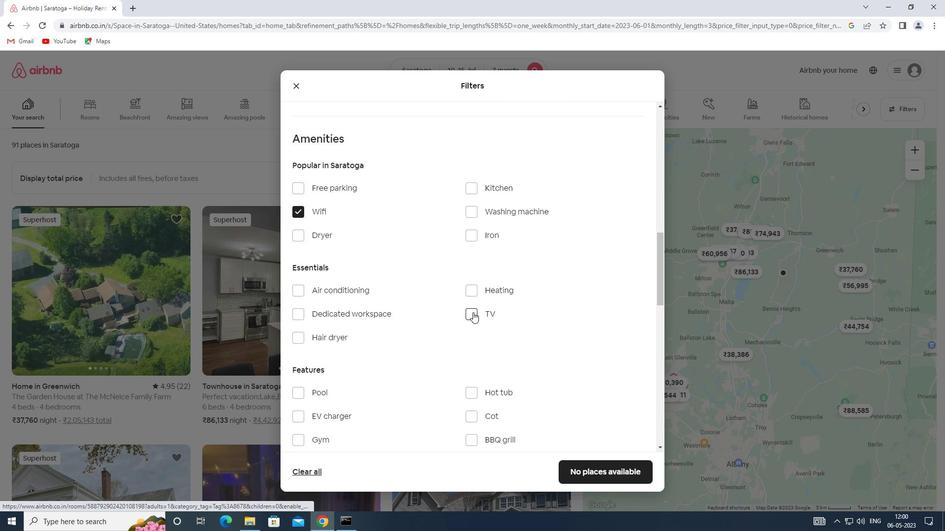 
Action: Mouse moved to (327, 190)
Screenshot: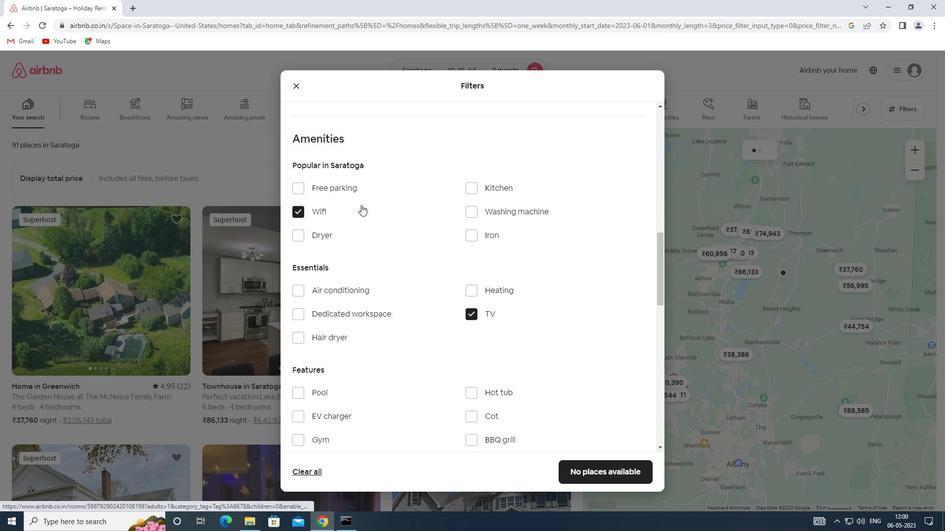 
Action: Mouse pressed left at (327, 190)
Screenshot: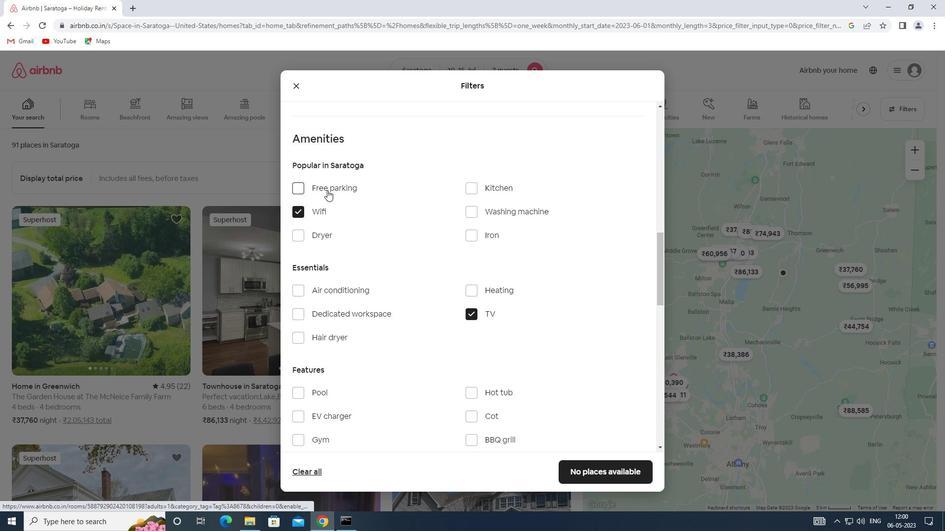 
Action: Mouse scrolled (327, 190) with delta (0, 0)
Screenshot: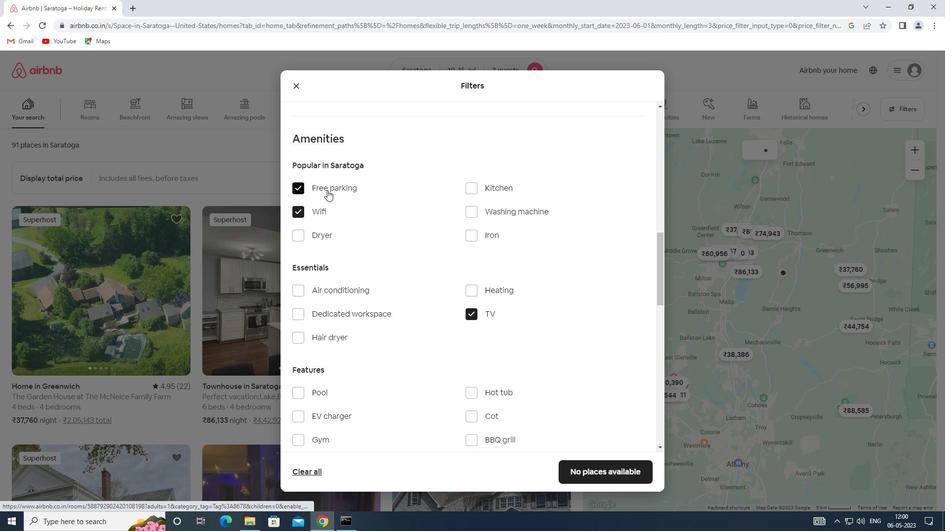 
Action: Mouse scrolled (327, 190) with delta (0, 0)
Screenshot: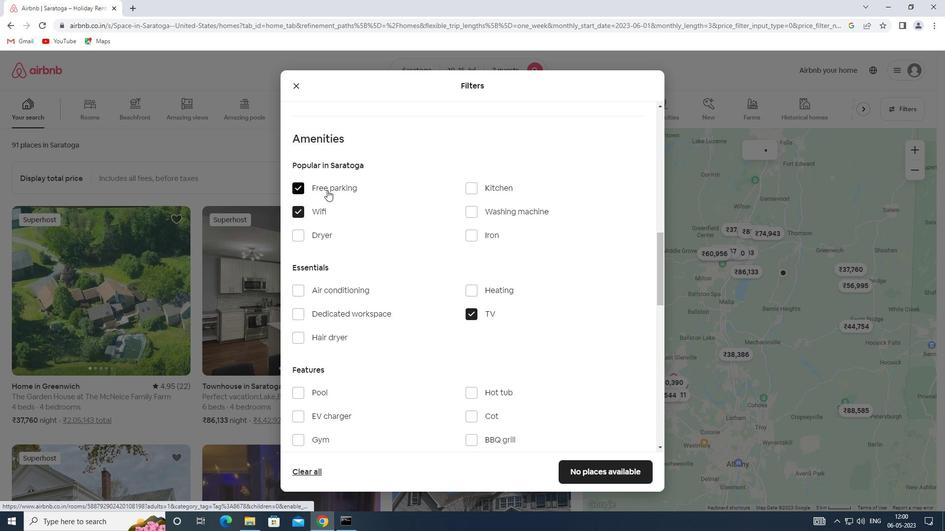 
Action: Mouse scrolled (327, 190) with delta (0, 0)
Screenshot: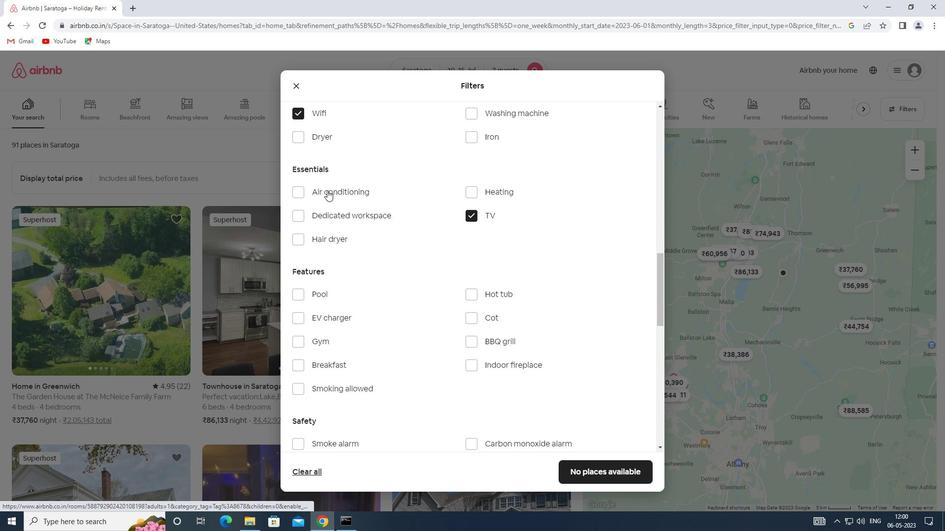 
Action: Mouse scrolled (327, 190) with delta (0, 0)
Screenshot: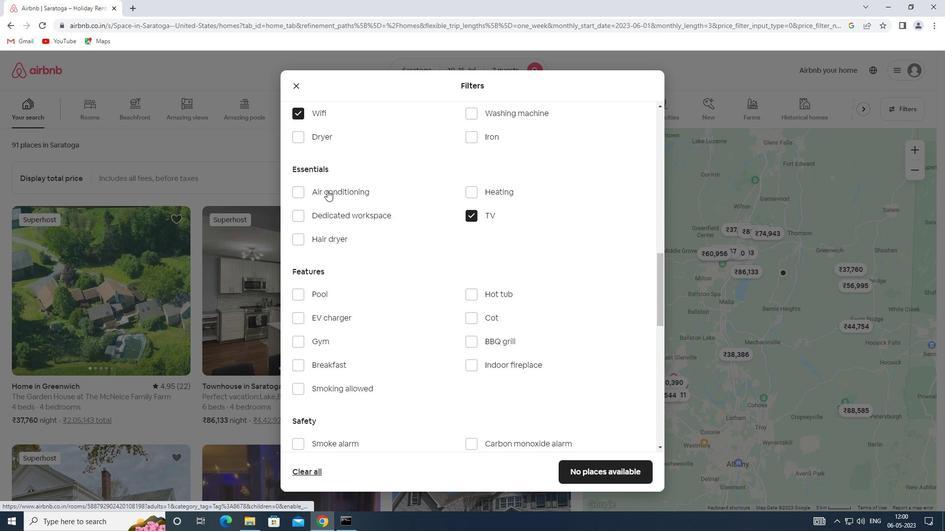 
Action: Mouse moved to (321, 245)
Screenshot: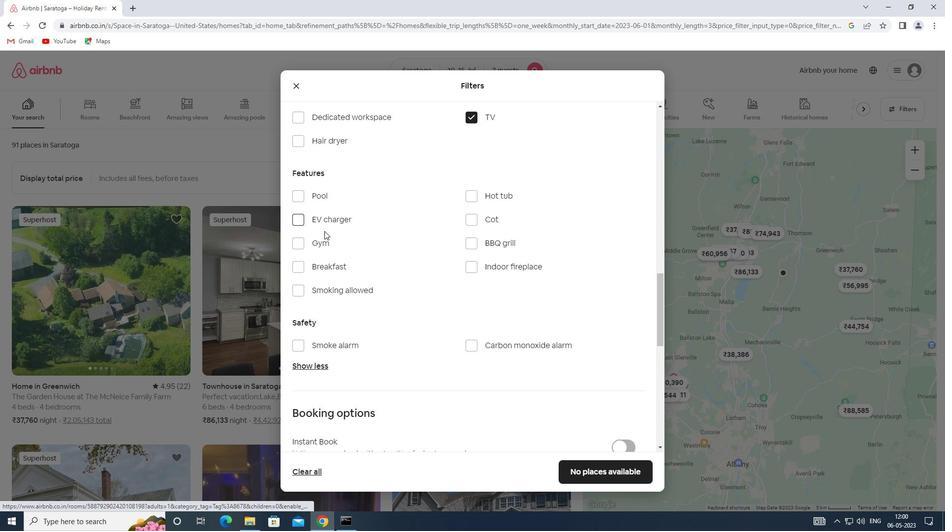 
Action: Mouse pressed left at (321, 245)
Screenshot: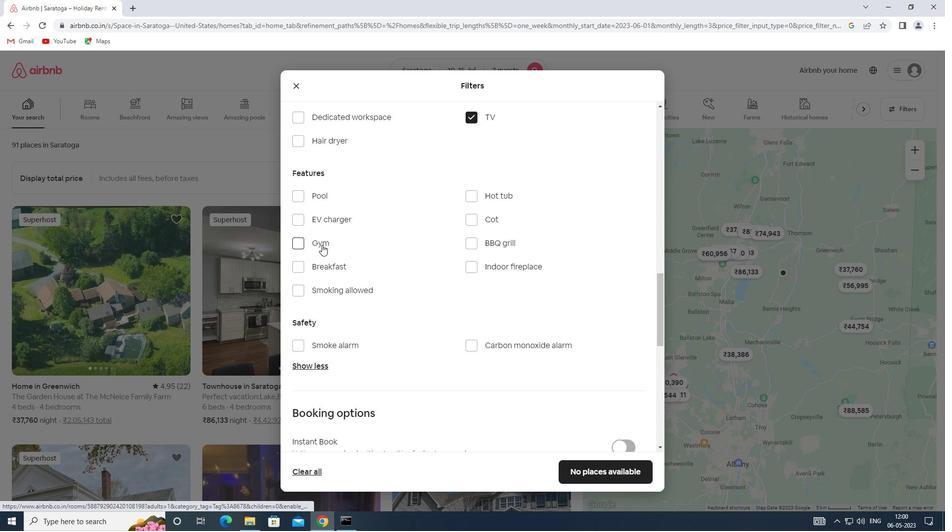 
Action: Mouse moved to (331, 267)
Screenshot: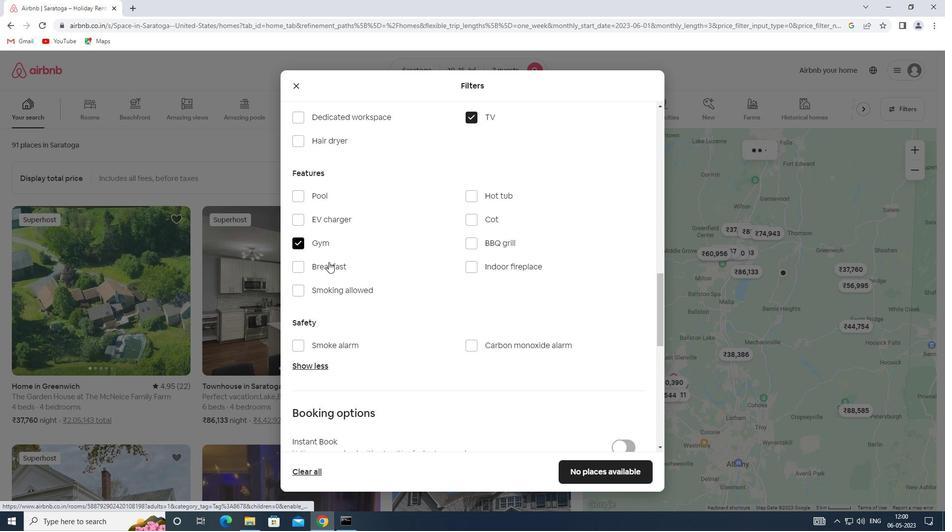 
Action: Mouse pressed left at (331, 267)
Screenshot: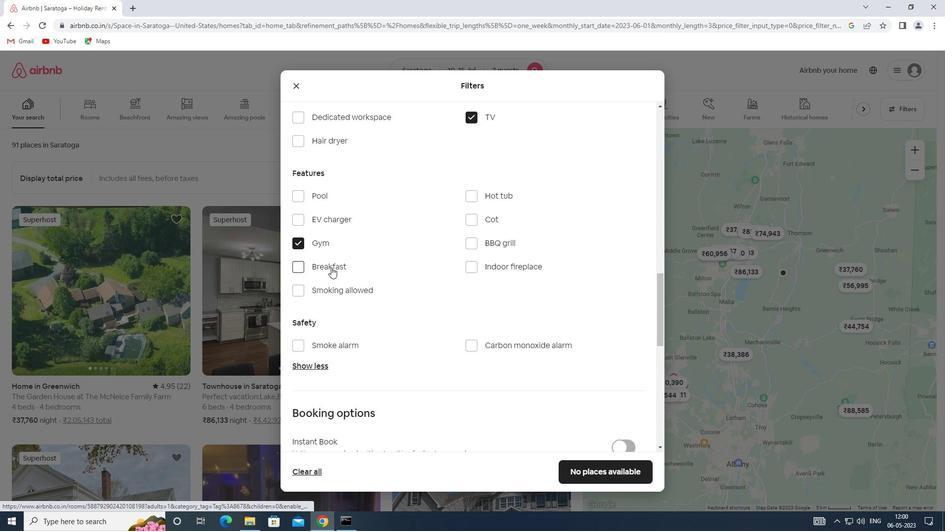 
Action: Mouse moved to (333, 267)
Screenshot: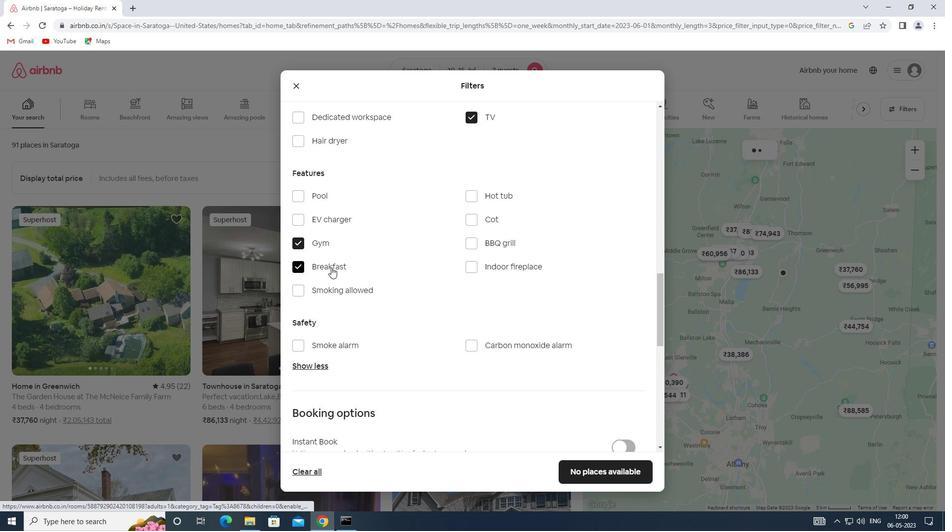 
Action: Mouse scrolled (333, 267) with delta (0, 0)
Screenshot: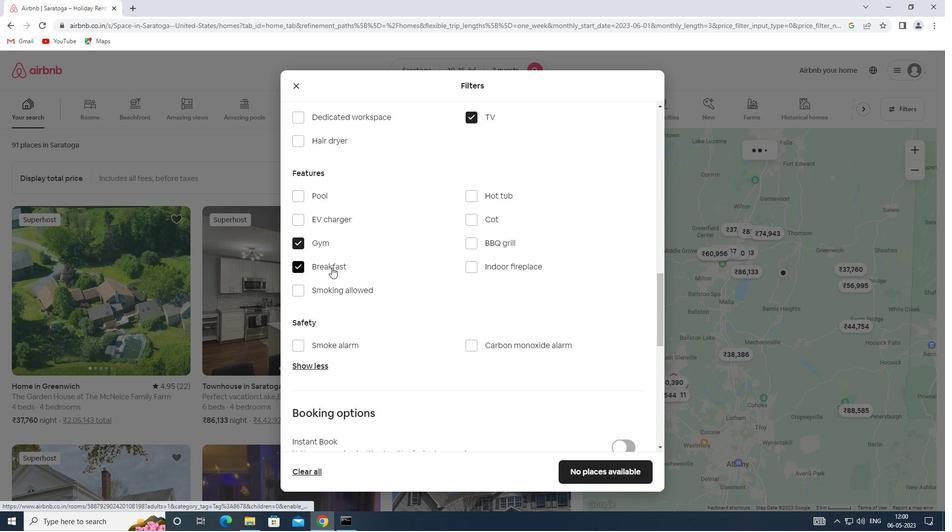 
Action: Mouse scrolled (333, 267) with delta (0, 0)
Screenshot: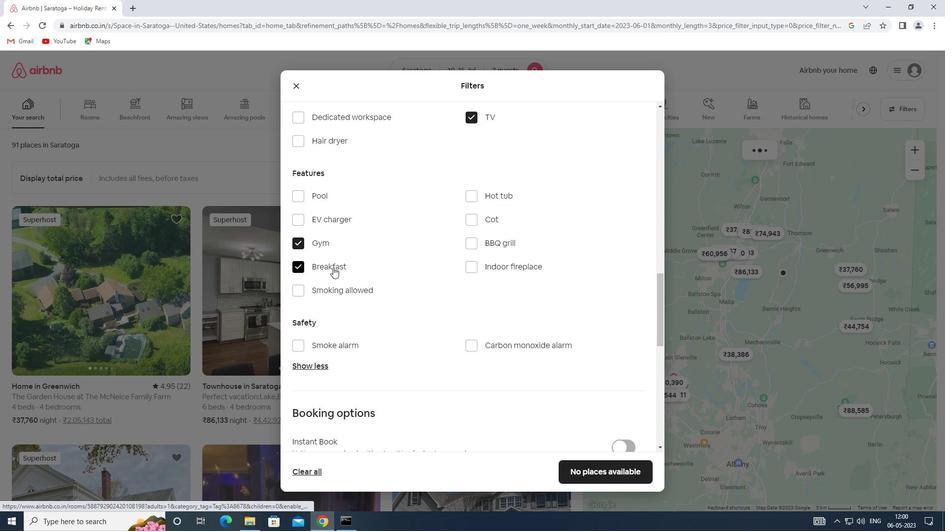 
Action: Mouse scrolled (333, 267) with delta (0, 0)
Screenshot: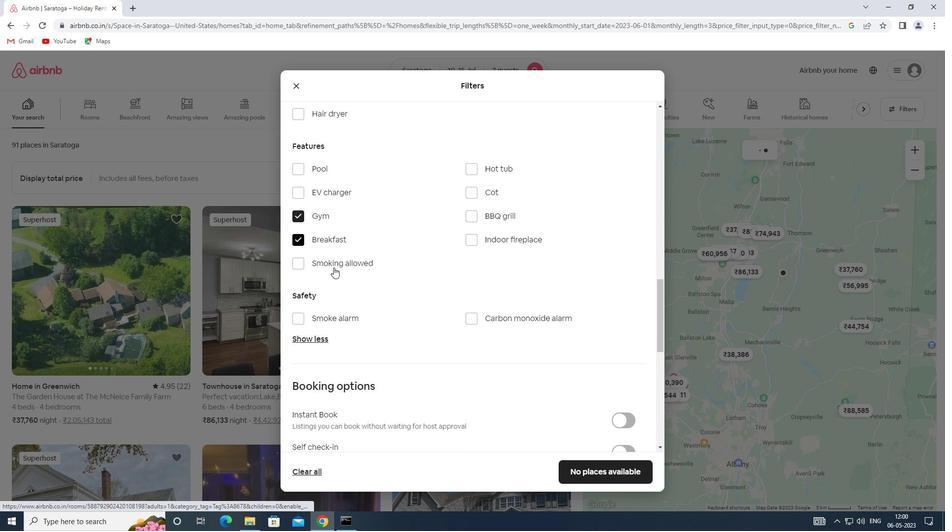 
Action: Mouse scrolled (333, 267) with delta (0, 0)
Screenshot: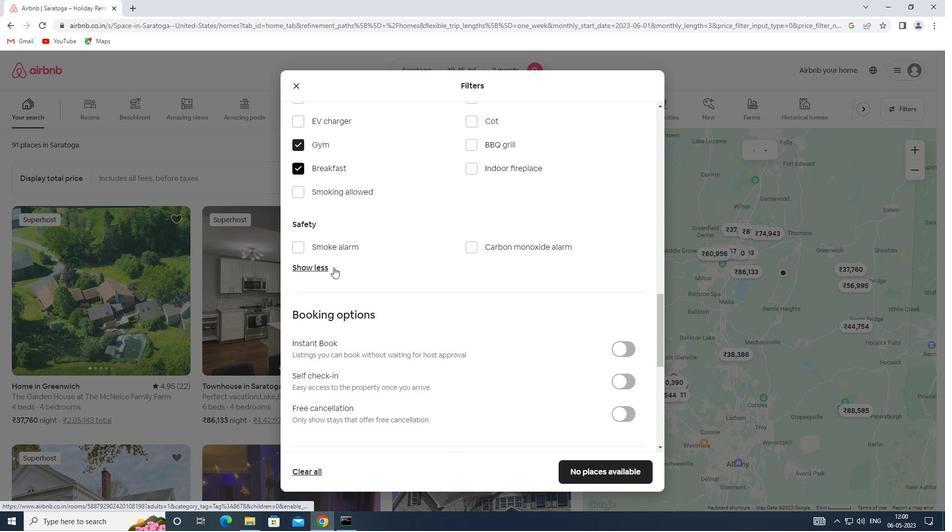 
Action: Mouse scrolled (333, 267) with delta (0, 0)
Screenshot: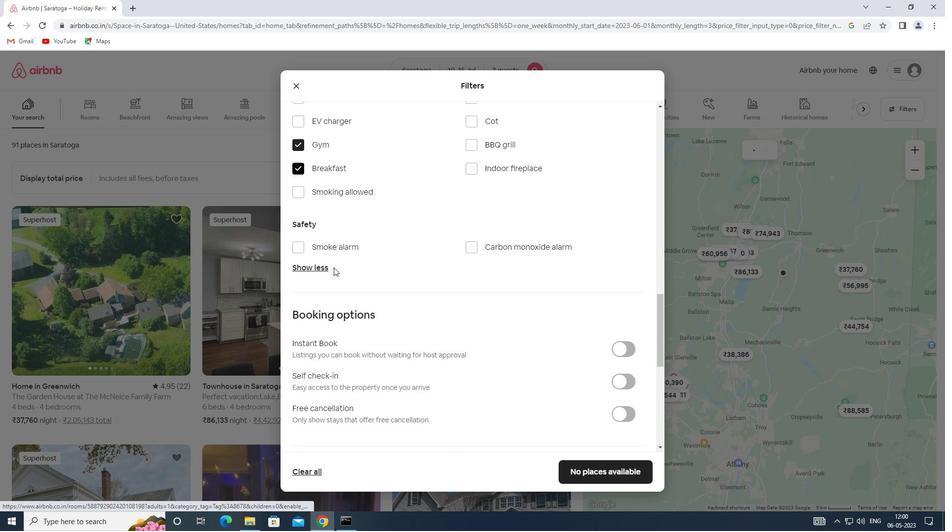 
Action: Mouse moved to (627, 230)
Screenshot: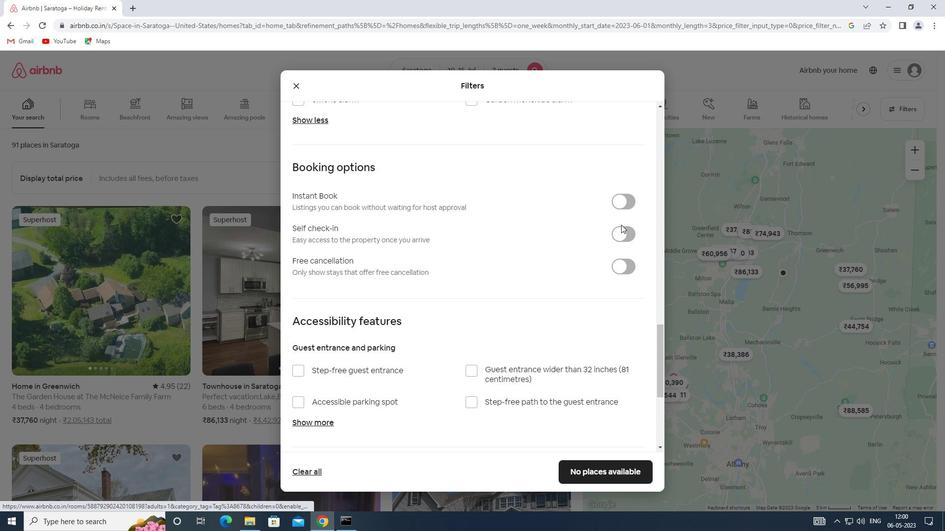 
Action: Mouse pressed left at (627, 230)
Screenshot: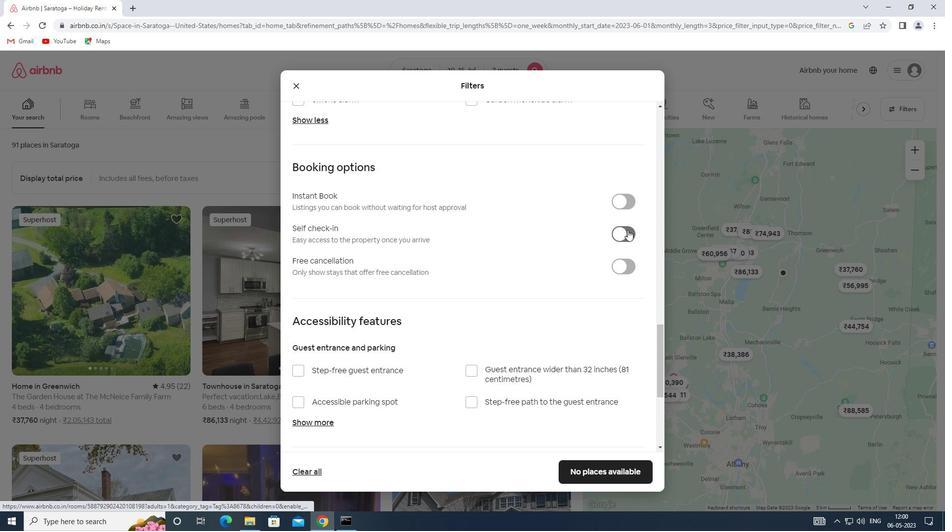 
Action: Mouse moved to (379, 286)
Screenshot: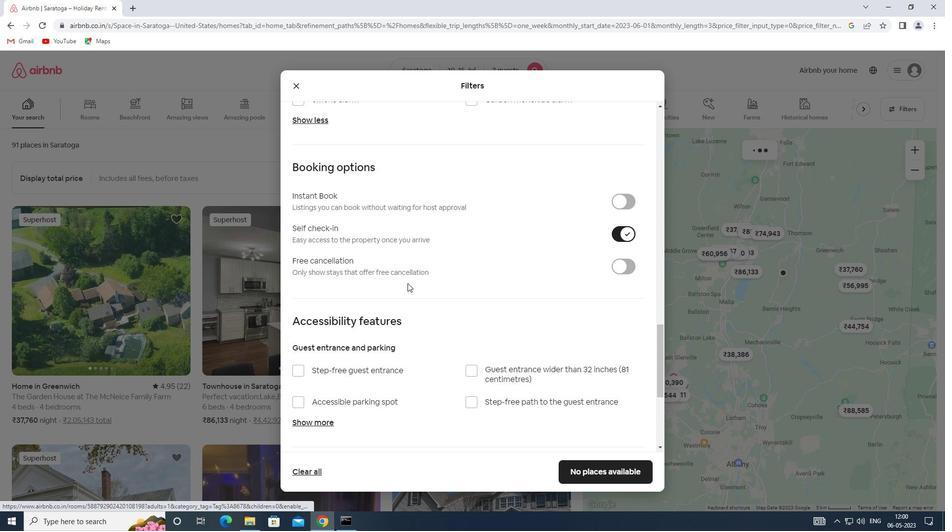 
Action: Mouse scrolled (379, 285) with delta (0, 0)
Screenshot: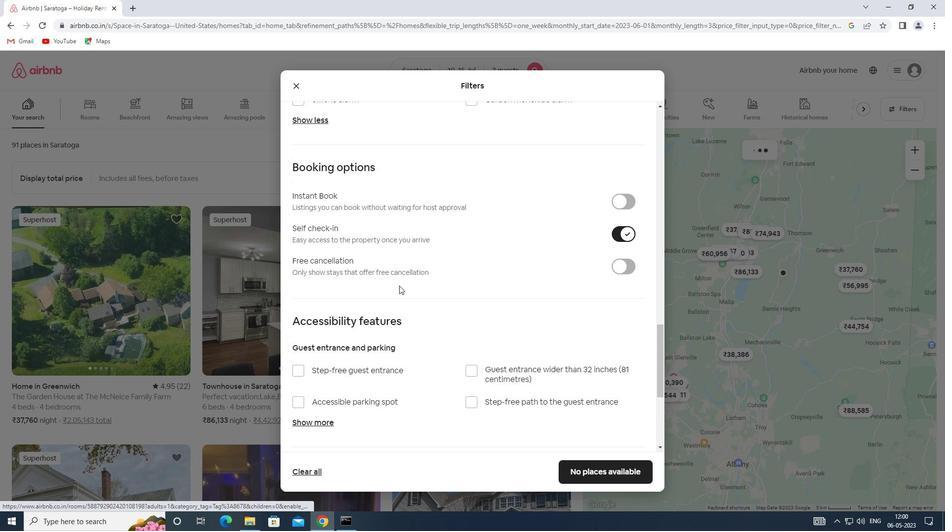 
Action: Mouse scrolled (379, 285) with delta (0, 0)
Screenshot: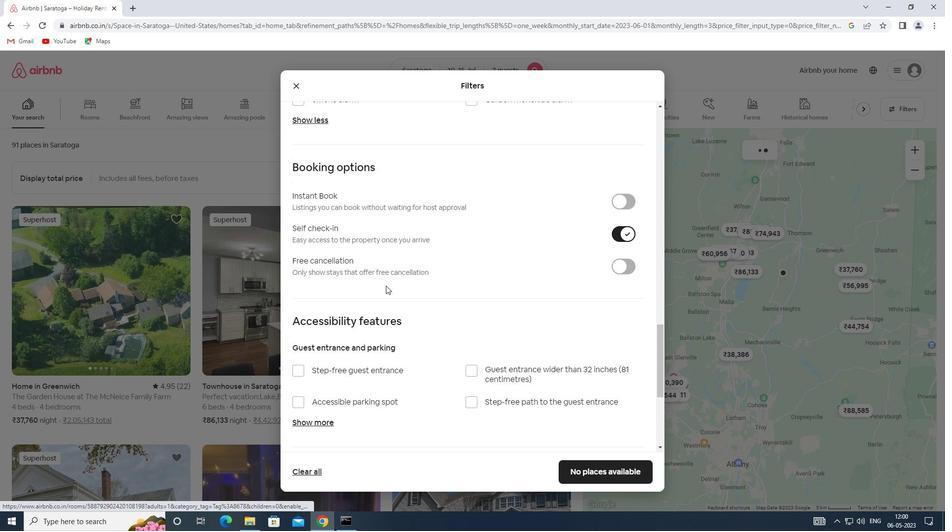 
Action: Mouse scrolled (379, 285) with delta (0, 0)
Screenshot: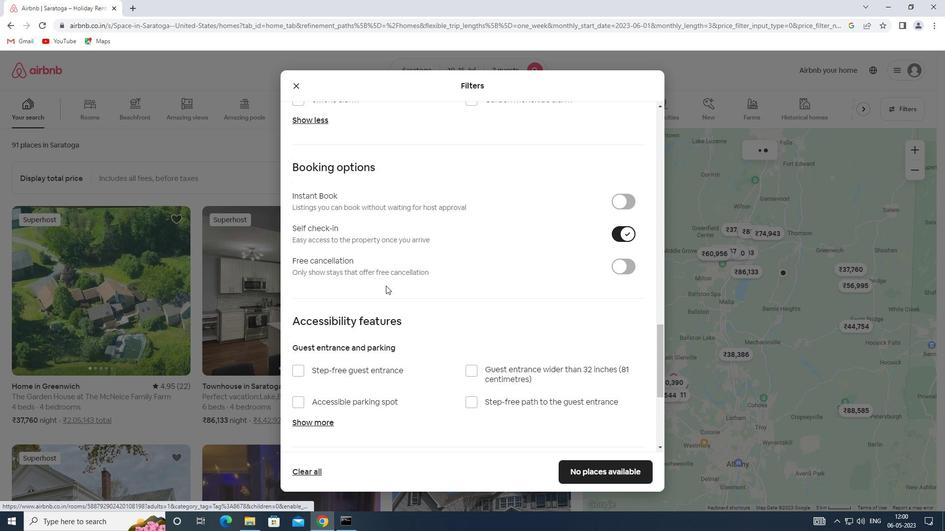 
Action: Mouse moved to (371, 286)
Screenshot: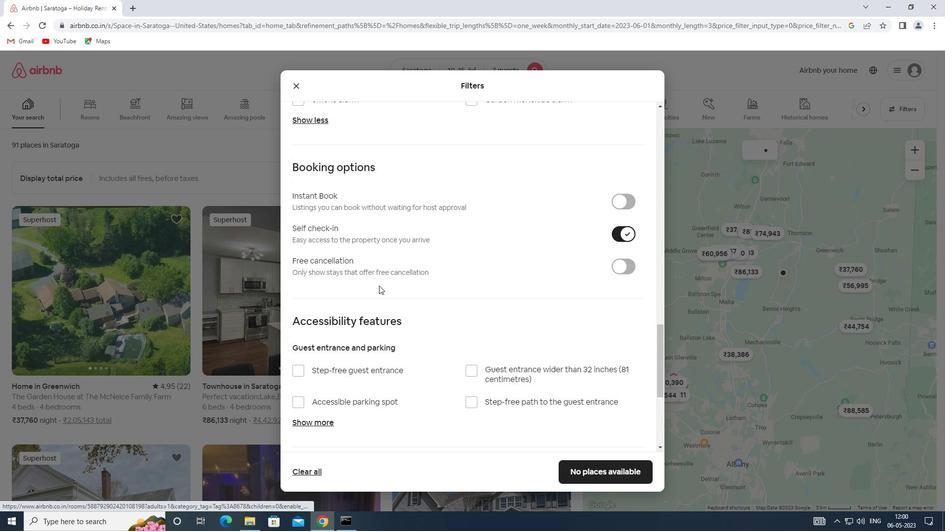 
Action: Mouse scrolled (371, 286) with delta (0, 0)
Screenshot: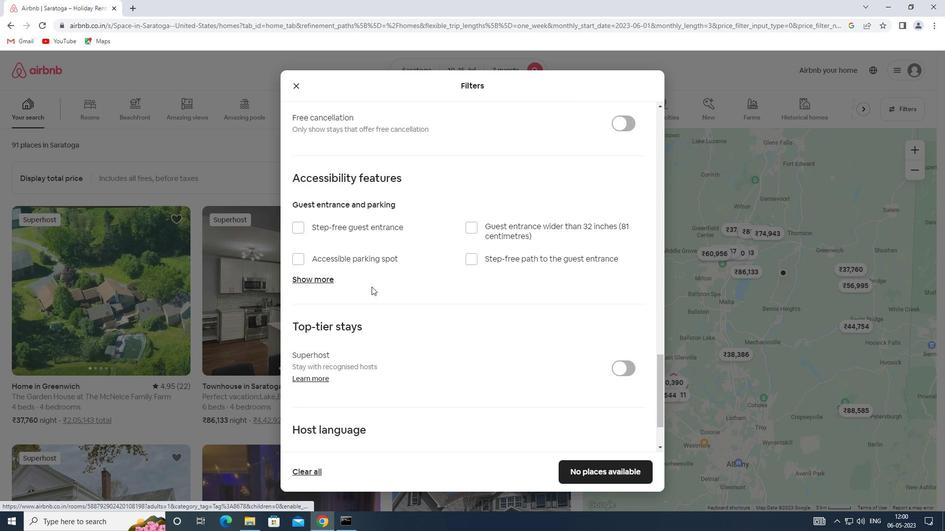 
Action: Mouse scrolled (371, 286) with delta (0, 0)
Screenshot: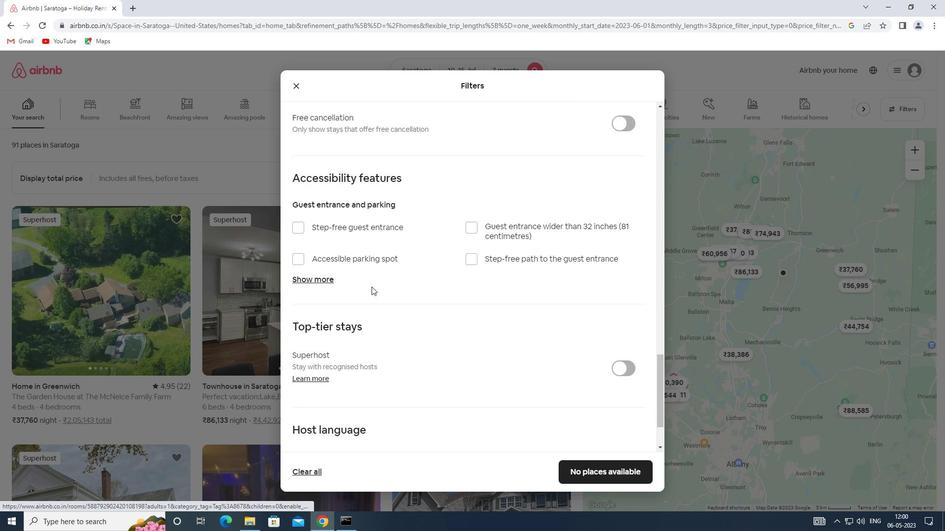 
Action: Mouse moved to (308, 387)
Screenshot: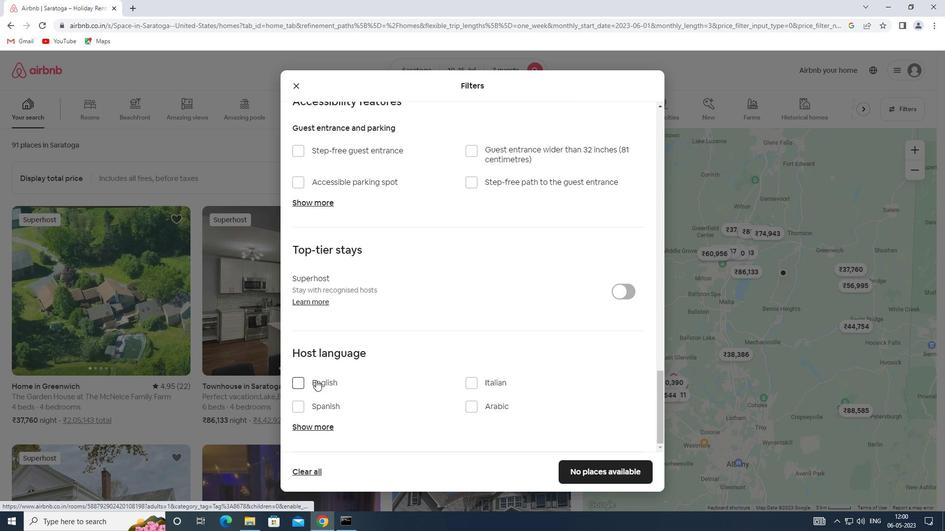
Action: Mouse pressed left at (308, 387)
Screenshot: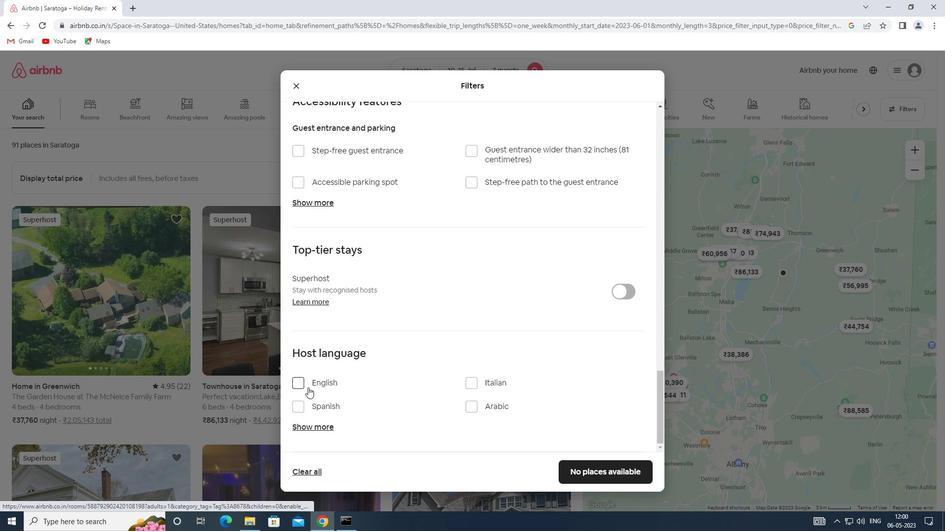 
Action: Mouse moved to (611, 463)
Screenshot: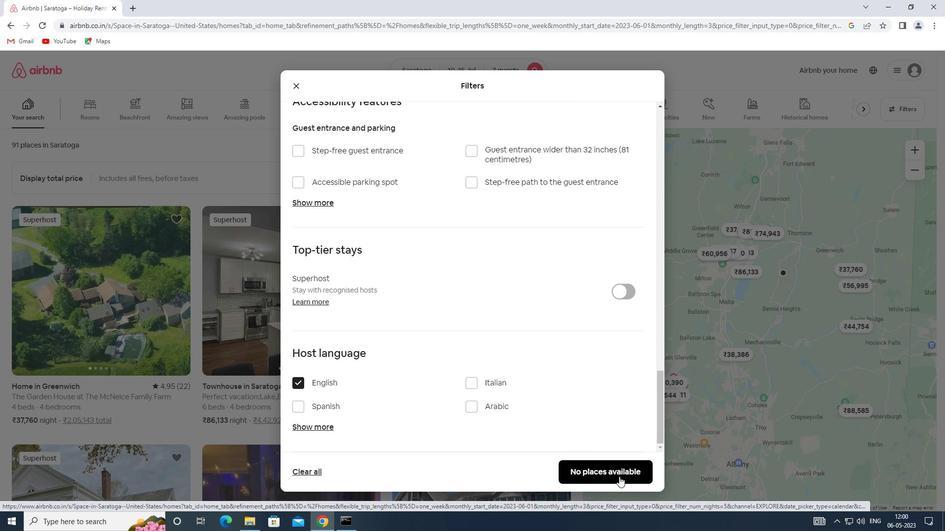 
Action: Mouse pressed left at (611, 463)
Screenshot: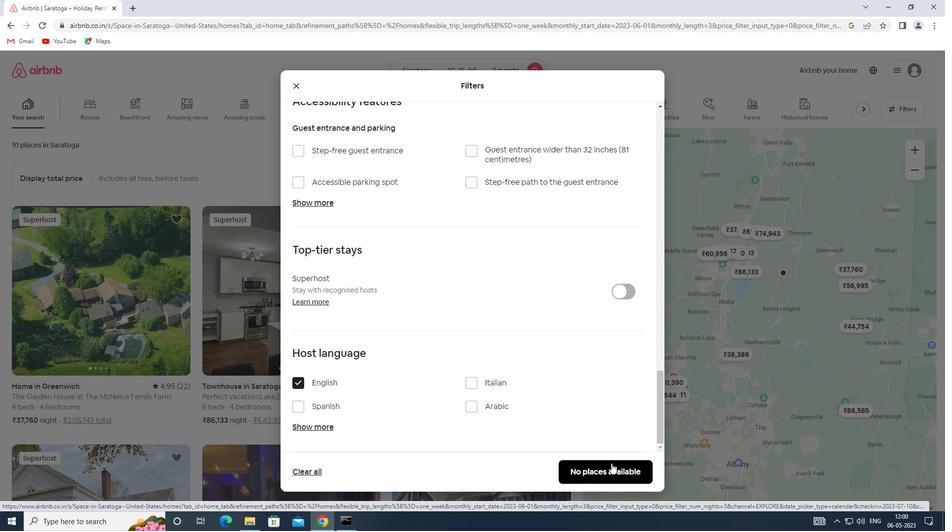 
